 Task: Look for space in Lahār, India from 4th June, 2023 to 15th June, 2023 for 2 adults in price range Rs.10000 to Rs.15000. Place can be entire place with 1  bedroom having 1 bed and 1 bathroom. Property type can be house, flat, guest house, hotel. Booking option can be shelf check-in. Required host language is English.
Action: Mouse moved to (442, 83)
Screenshot: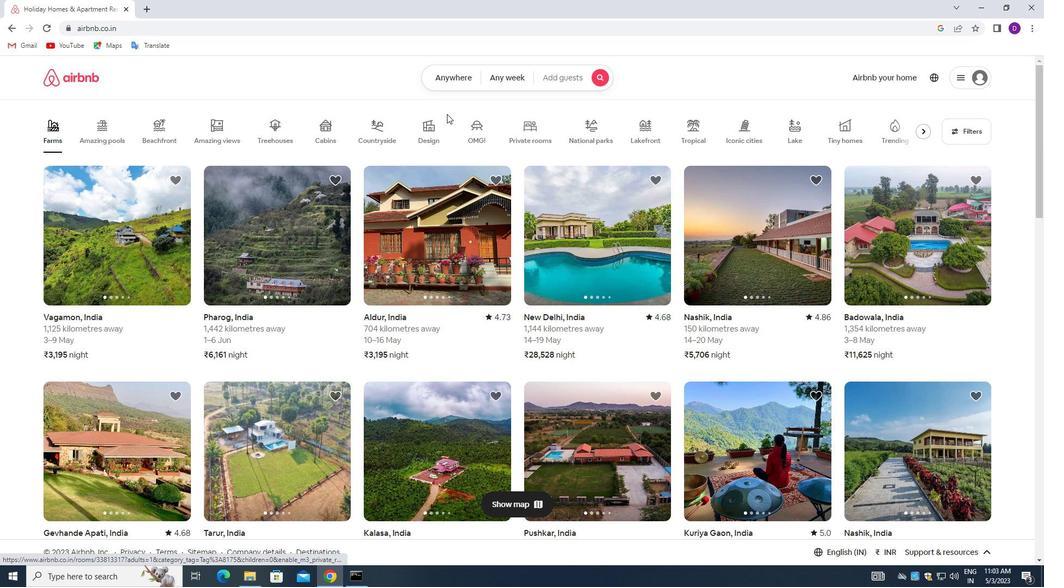 
Action: Mouse pressed left at (442, 83)
Screenshot: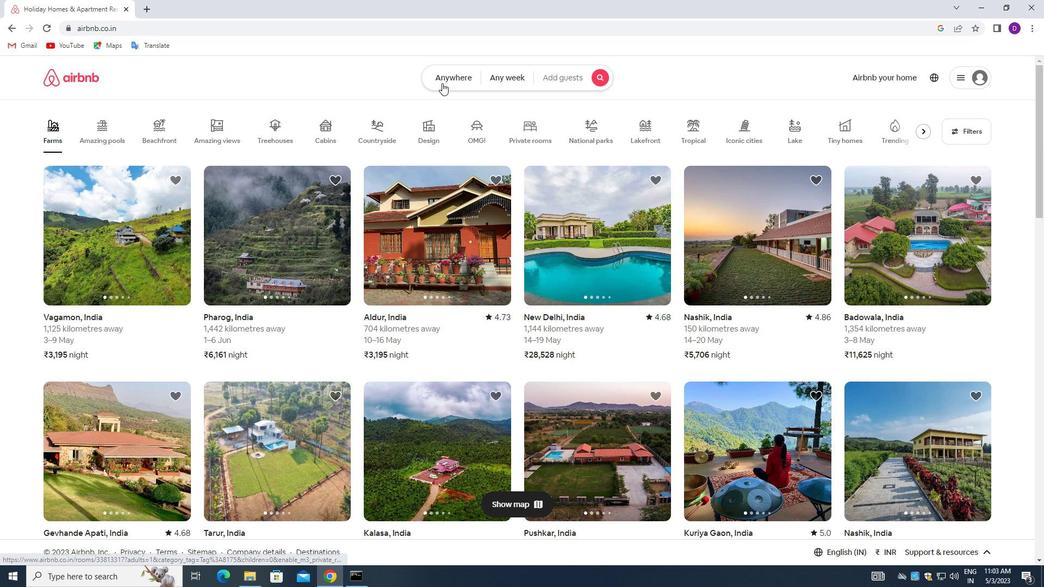
Action: Mouse moved to (363, 123)
Screenshot: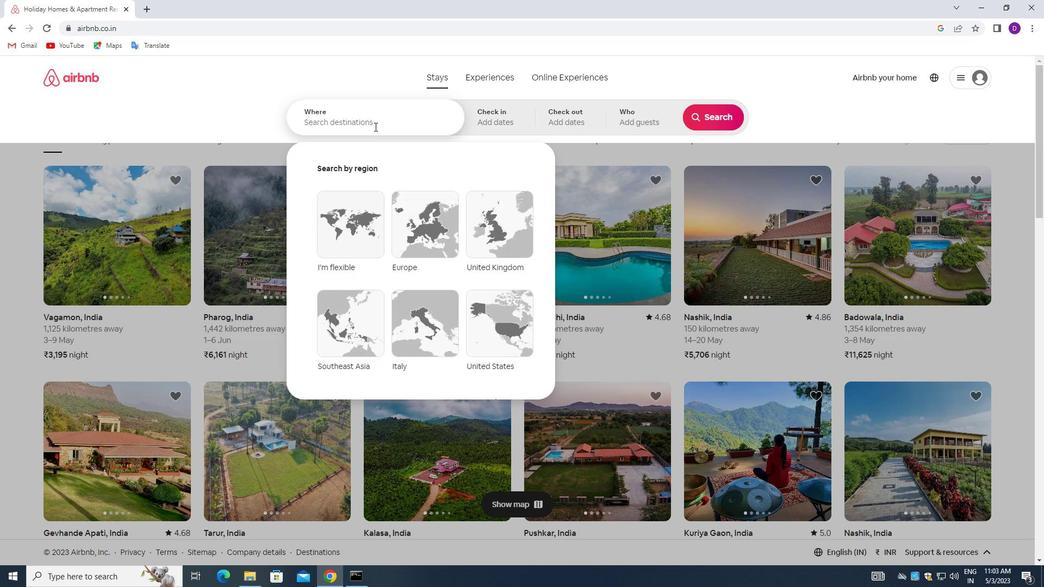 
Action: Mouse pressed left at (363, 123)
Screenshot: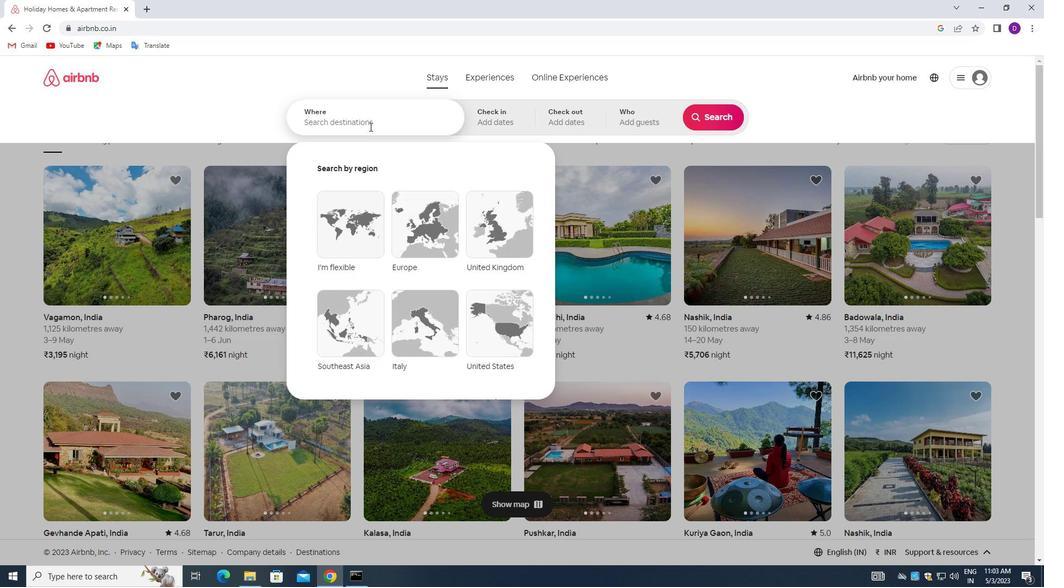 
Action: Mouse moved to (242, 107)
Screenshot: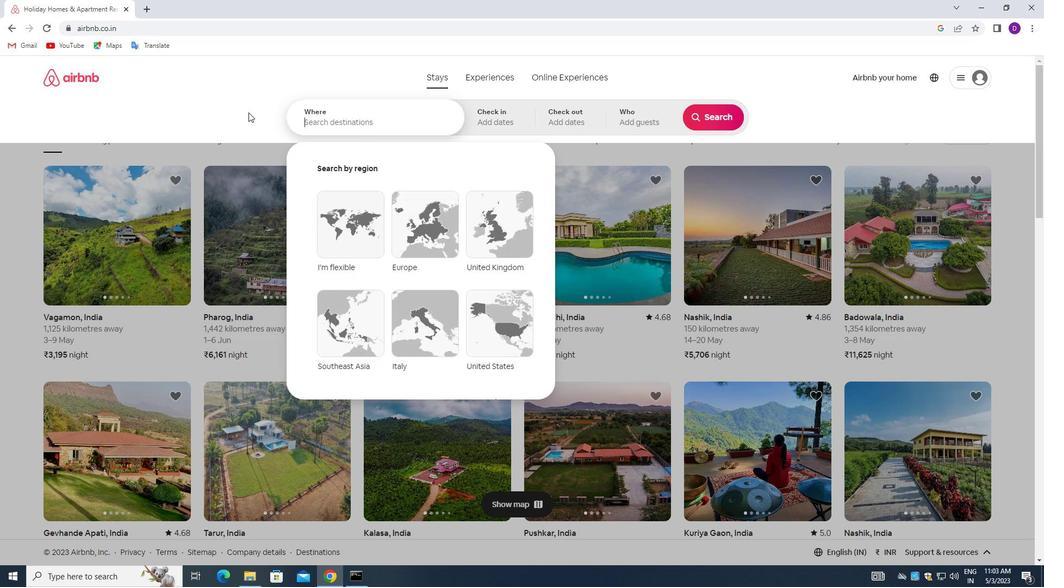 
Action: Key pressed <Key.shift>LAHAR,<Key.space><Key.shift>INDIA<Key.enter>
Screenshot: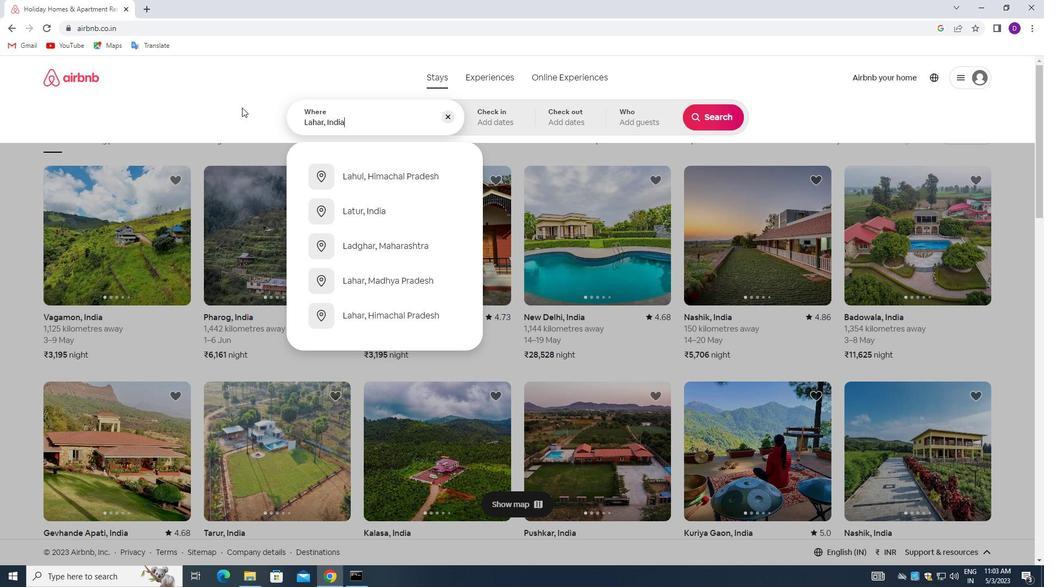 
Action: Mouse moved to (549, 276)
Screenshot: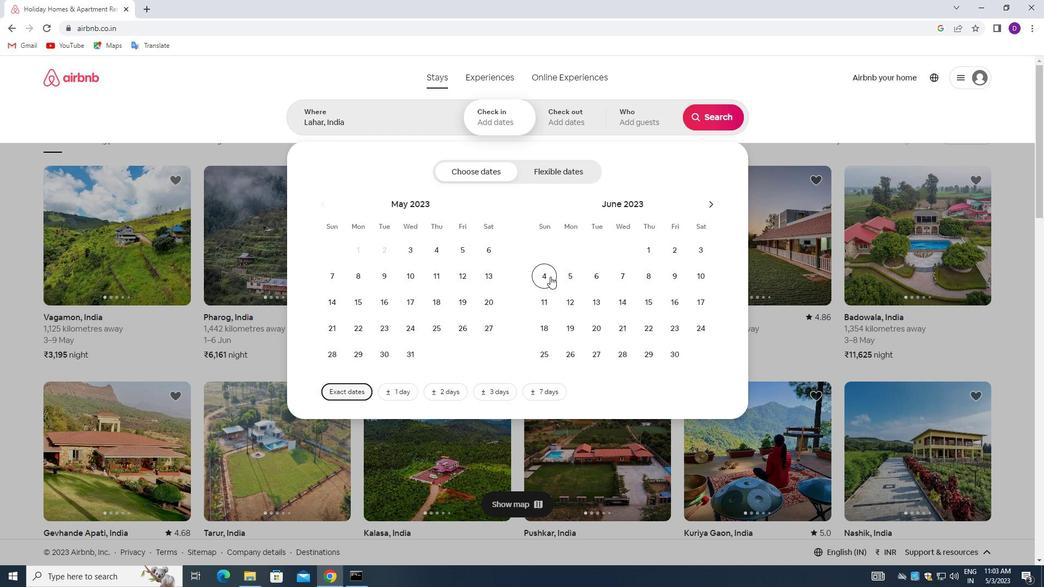 
Action: Mouse pressed left at (549, 276)
Screenshot: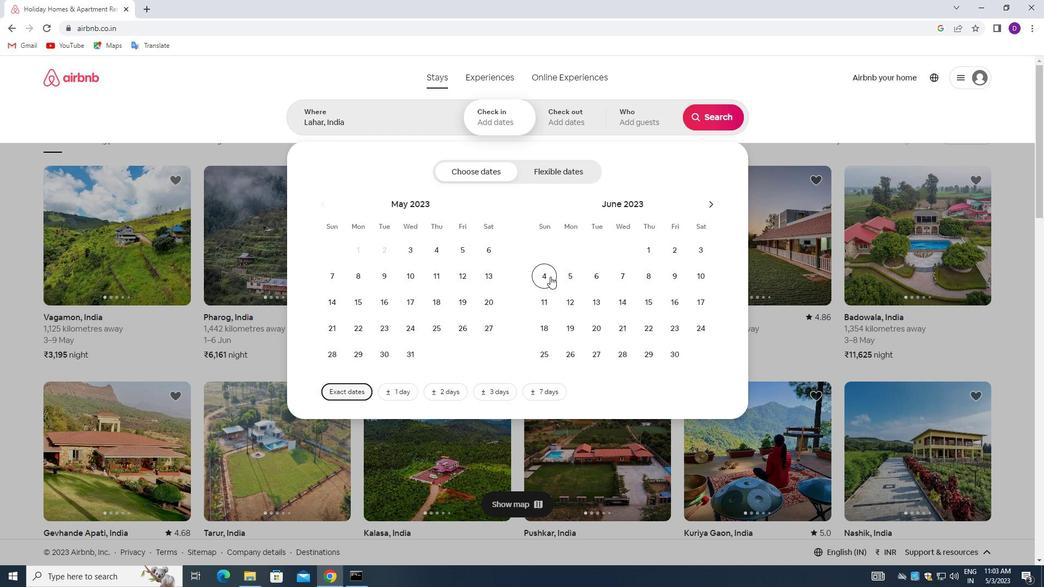 
Action: Mouse moved to (646, 303)
Screenshot: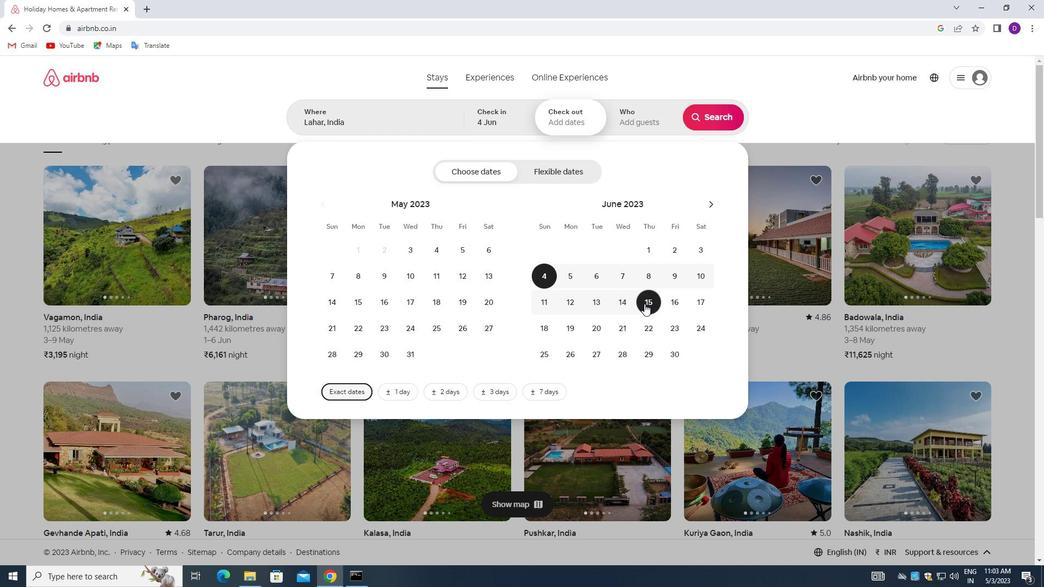
Action: Mouse pressed left at (646, 303)
Screenshot: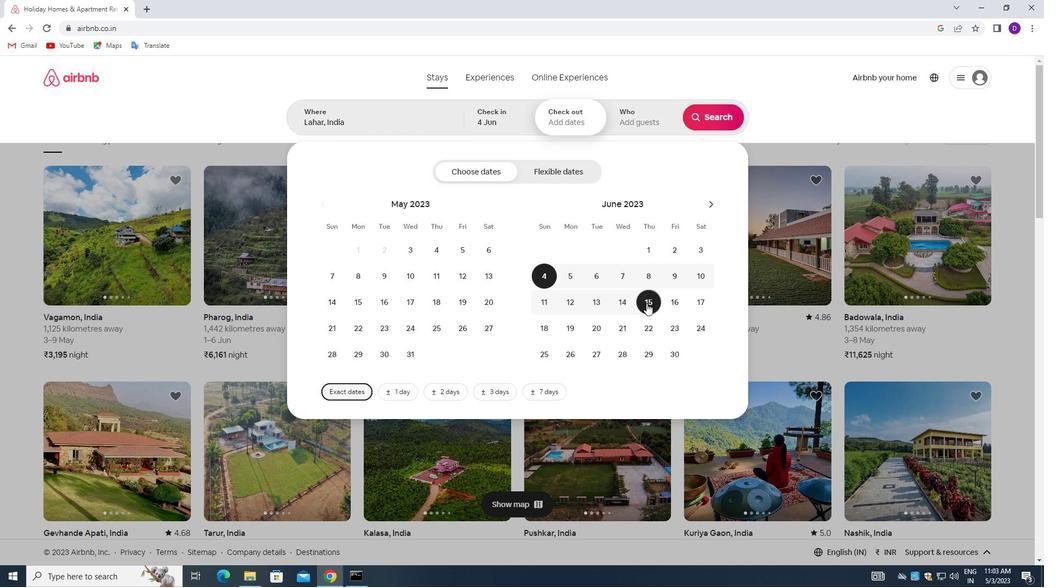 
Action: Mouse moved to (624, 118)
Screenshot: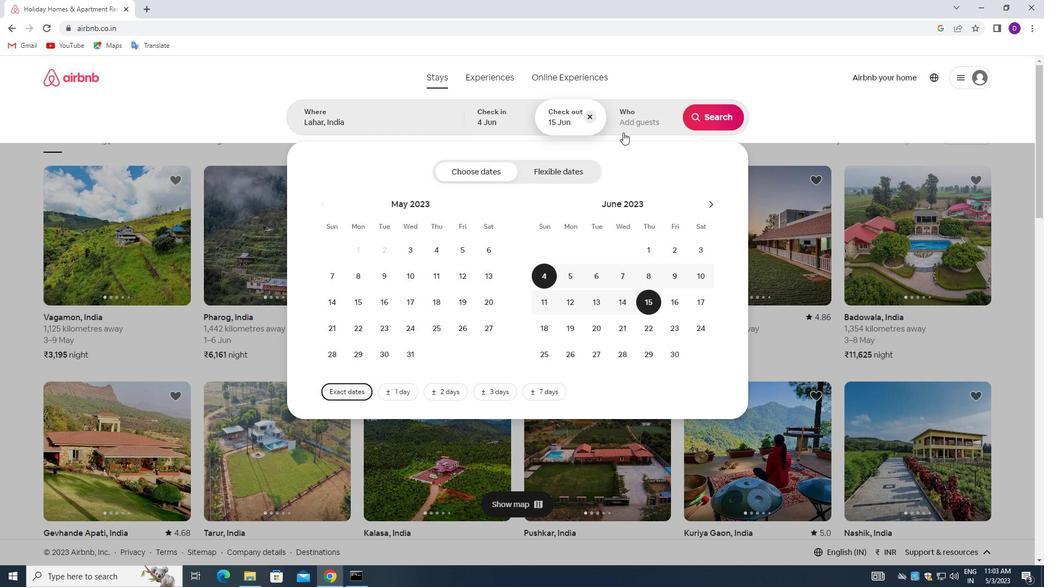 
Action: Mouse pressed left at (624, 118)
Screenshot: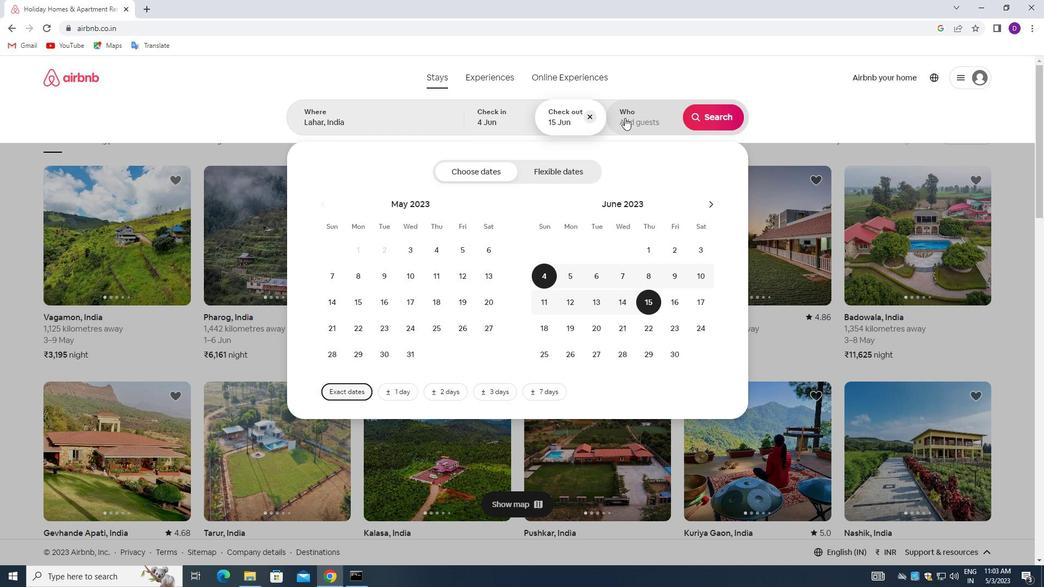 
Action: Mouse moved to (715, 169)
Screenshot: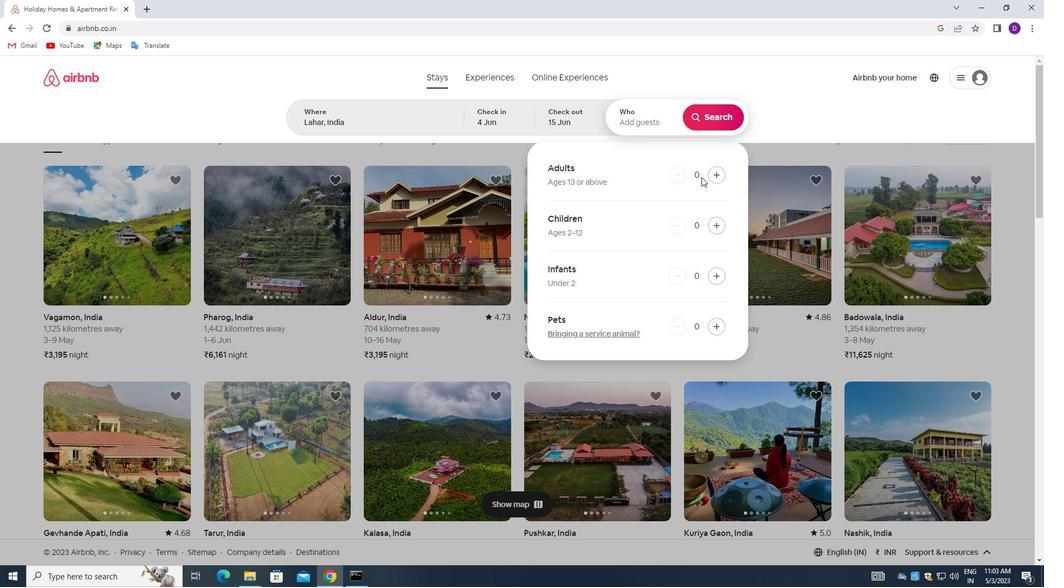 
Action: Mouse pressed left at (715, 169)
Screenshot: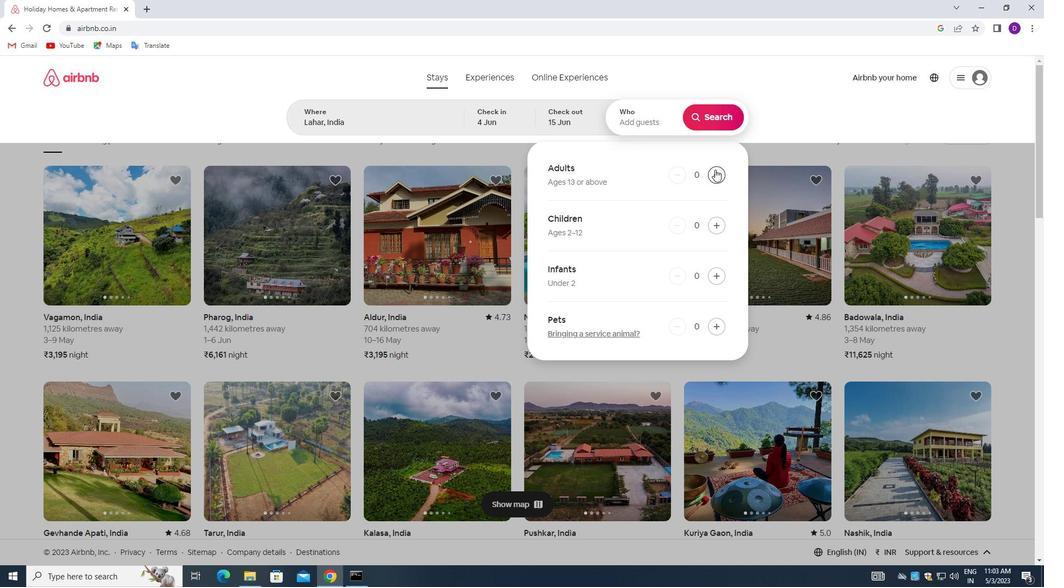 
Action: Mouse pressed left at (715, 169)
Screenshot: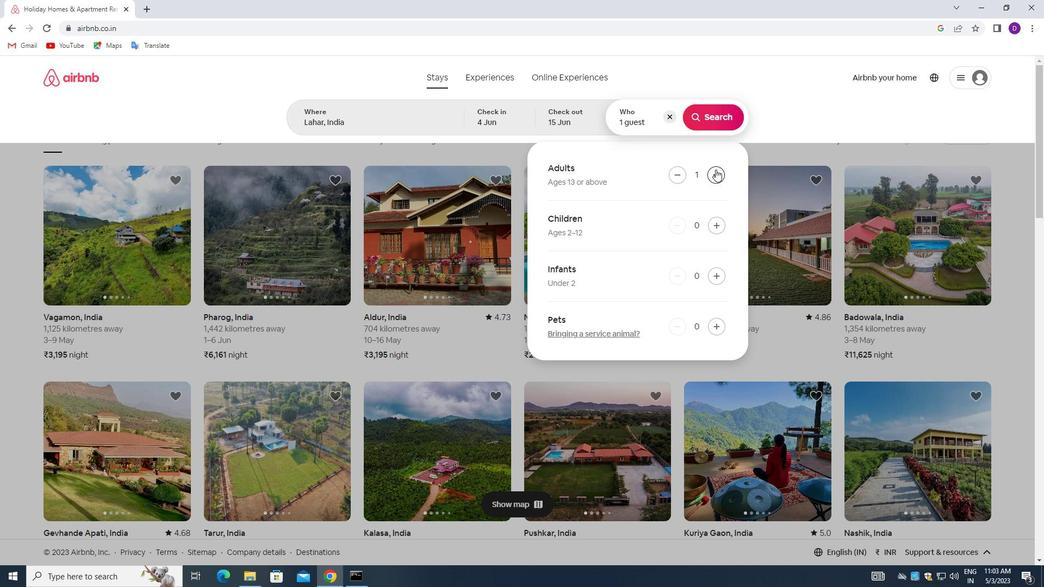 
Action: Mouse moved to (708, 113)
Screenshot: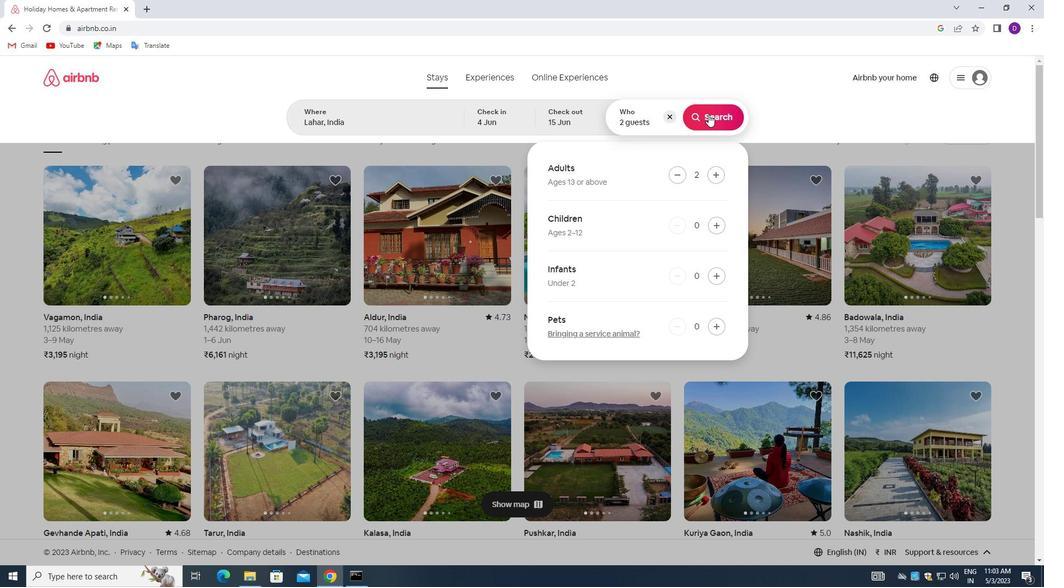 
Action: Mouse pressed left at (708, 113)
Screenshot: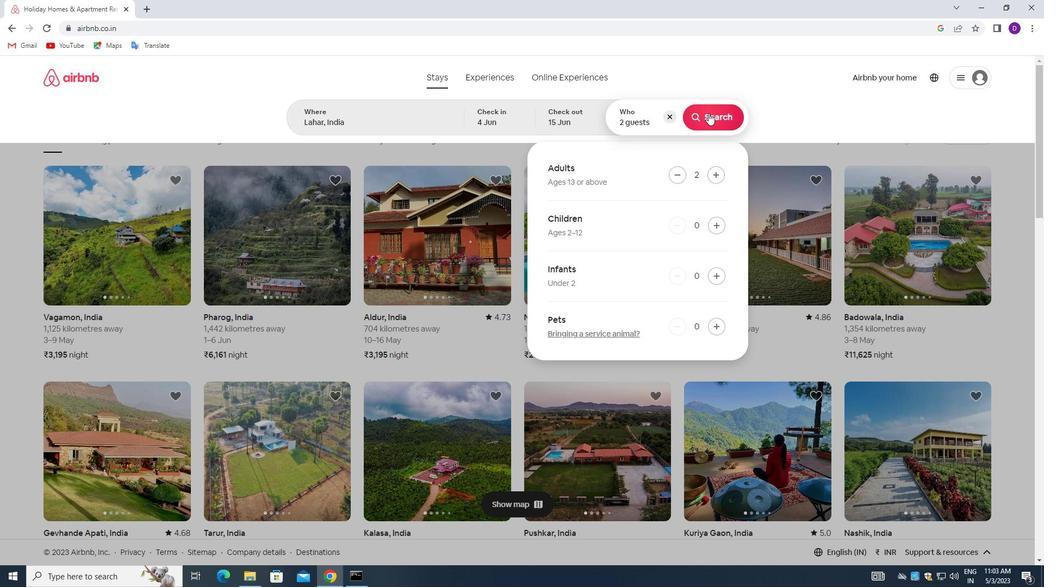 
Action: Mouse moved to (982, 121)
Screenshot: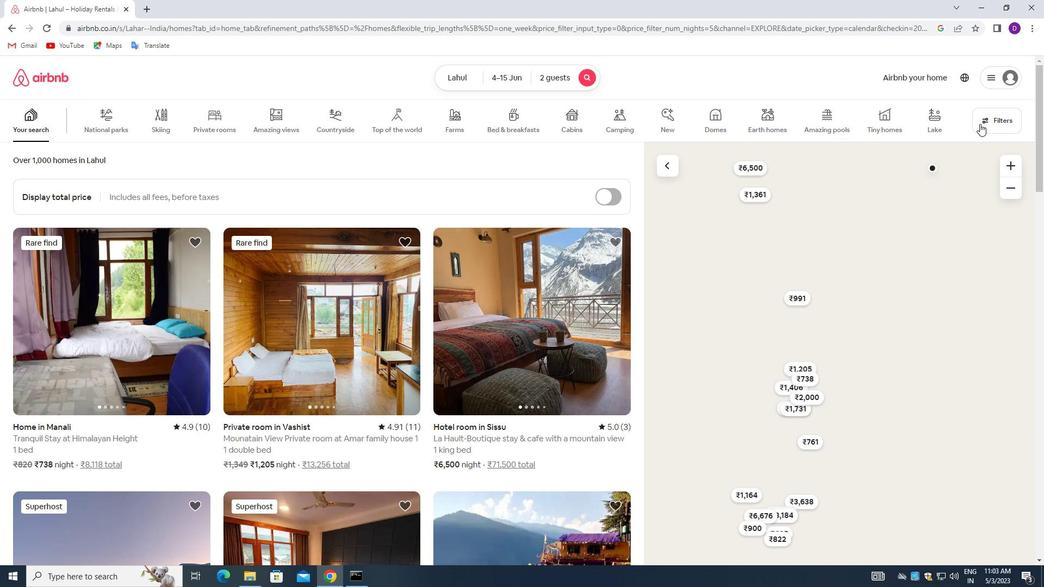
Action: Mouse pressed left at (982, 121)
Screenshot: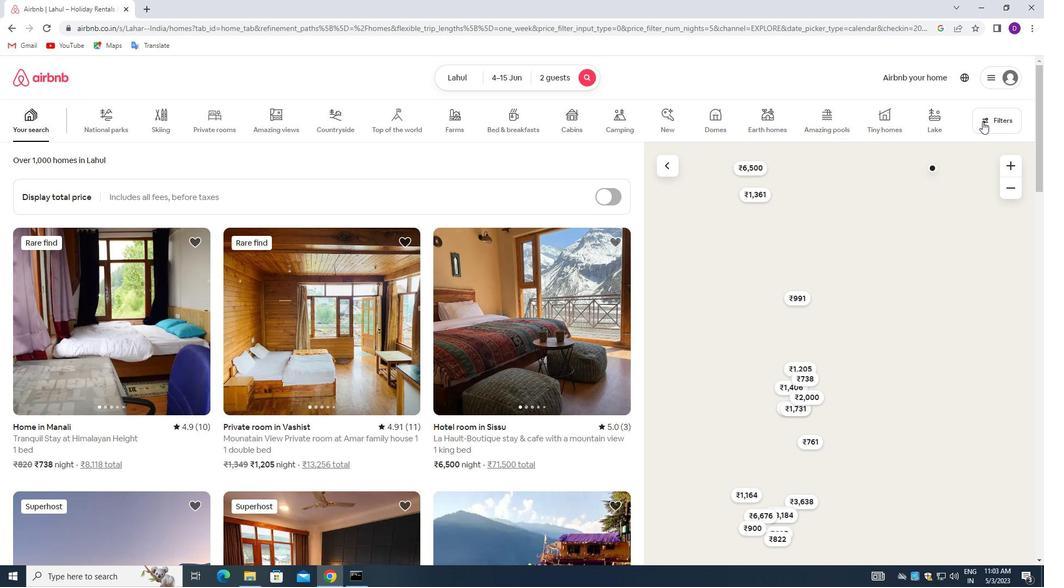 
Action: Mouse moved to (385, 259)
Screenshot: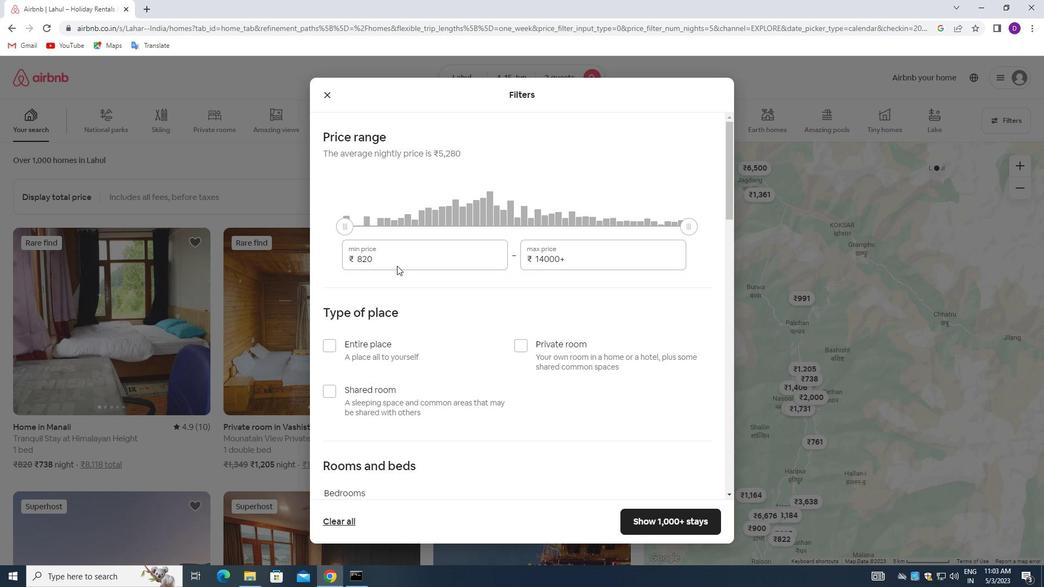 
Action: Mouse pressed left at (385, 259)
Screenshot: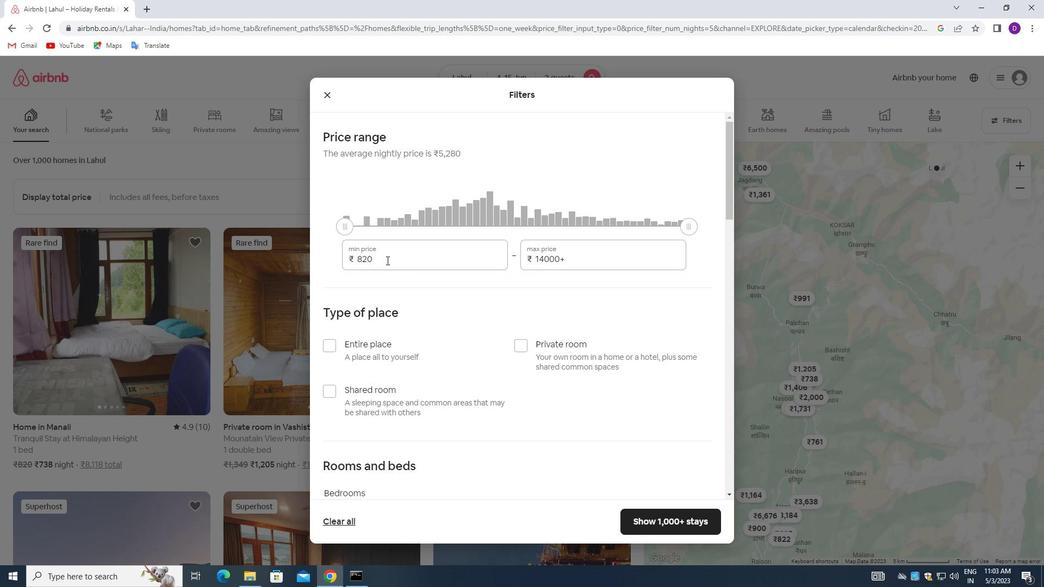 
Action: Mouse moved to (385, 259)
Screenshot: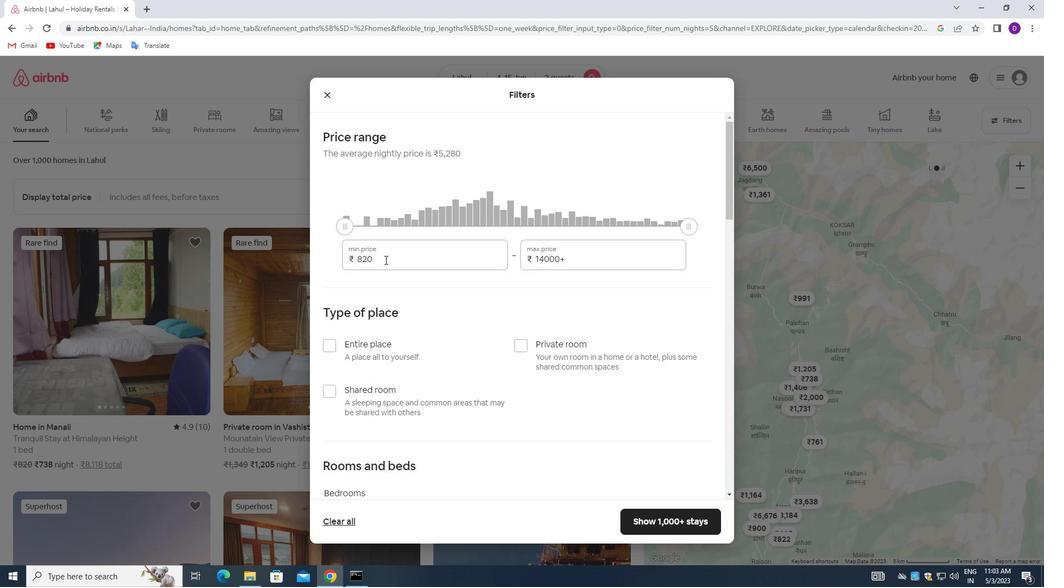 
Action: Mouse pressed left at (385, 259)
Screenshot: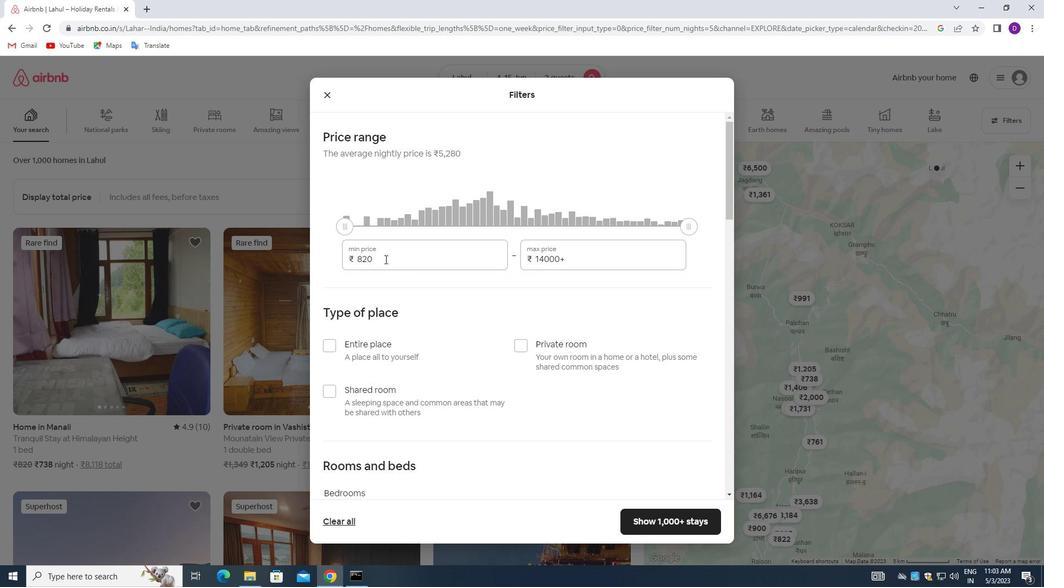 
Action: Key pressed 10000<Key.tab>15000
Screenshot: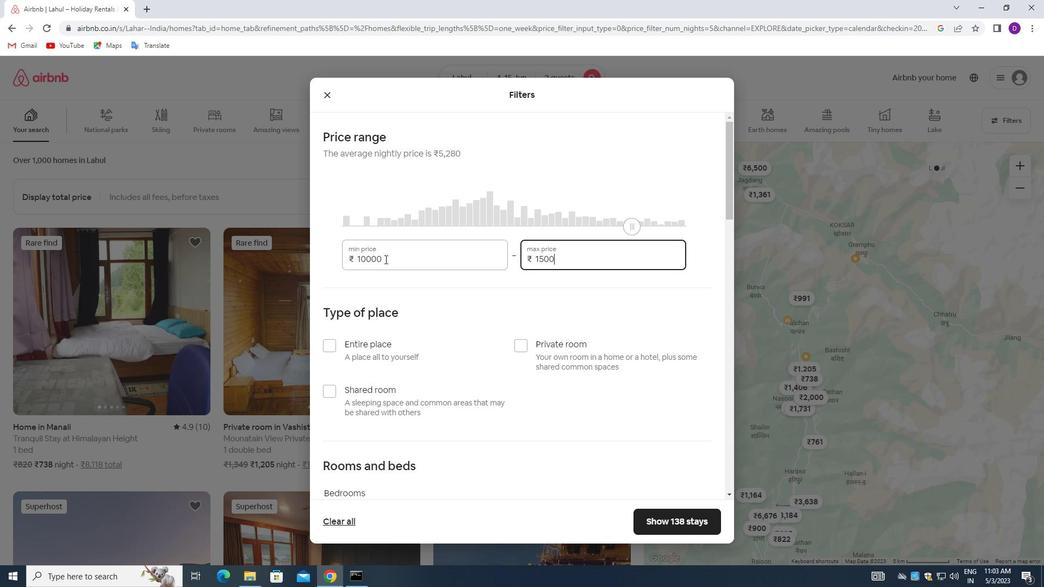 
Action: Mouse moved to (542, 301)
Screenshot: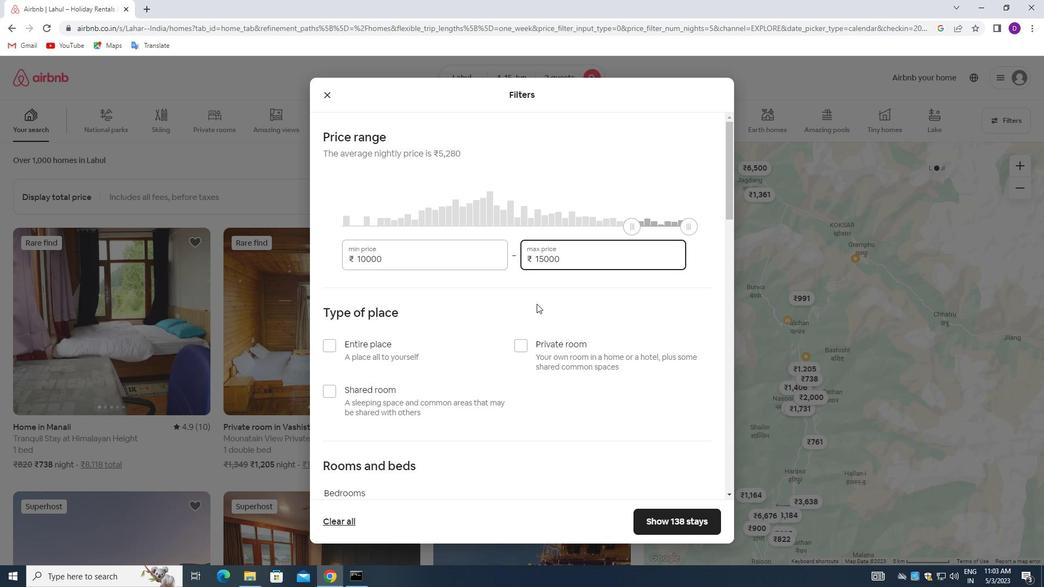 
Action: Mouse scrolled (542, 300) with delta (0, 0)
Screenshot: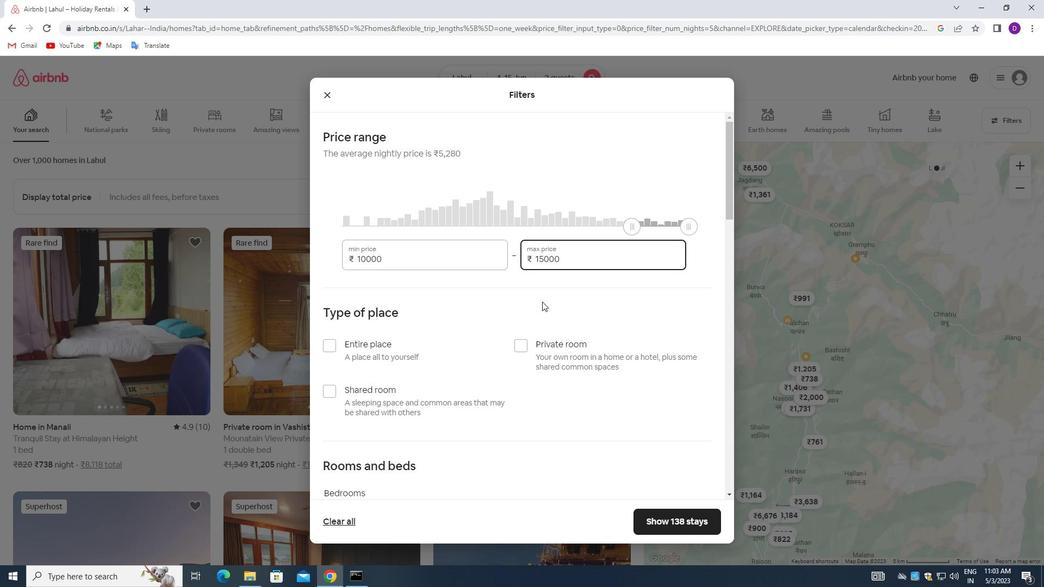 
Action: Mouse moved to (331, 292)
Screenshot: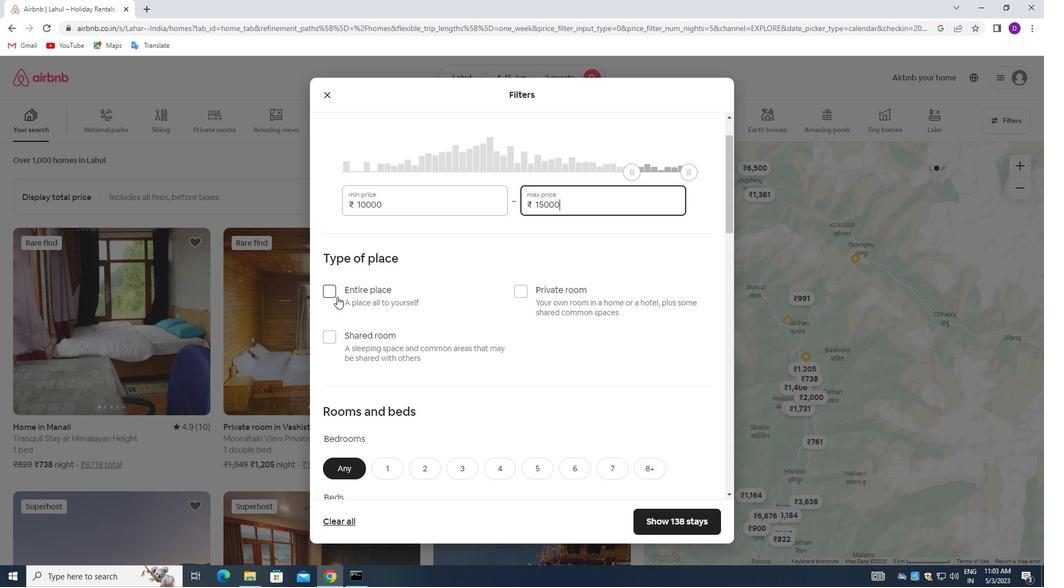 
Action: Mouse pressed left at (331, 292)
Screenshot: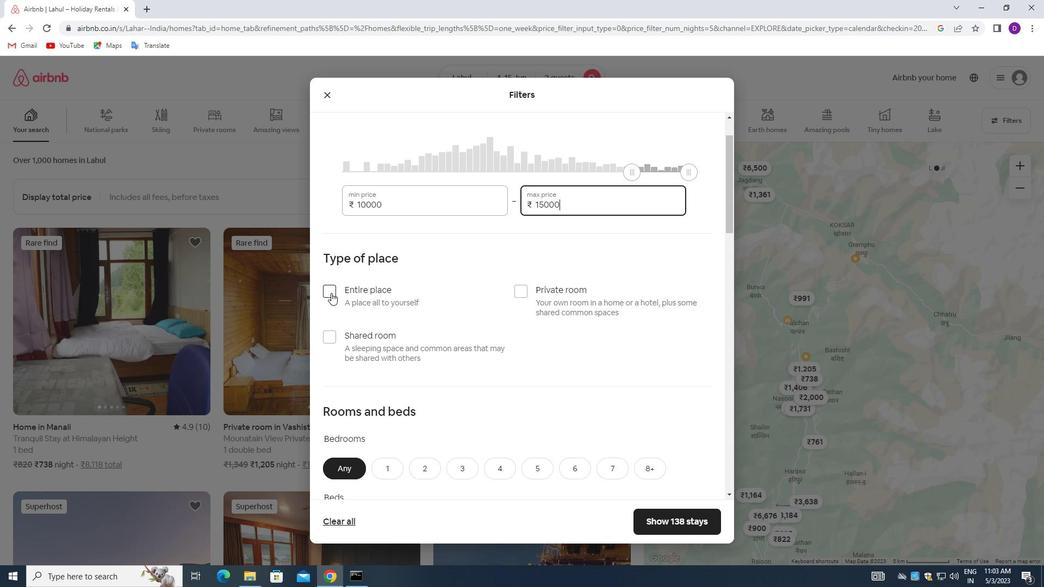 
Action: Mouse moved to (467, 323)
Screenshot: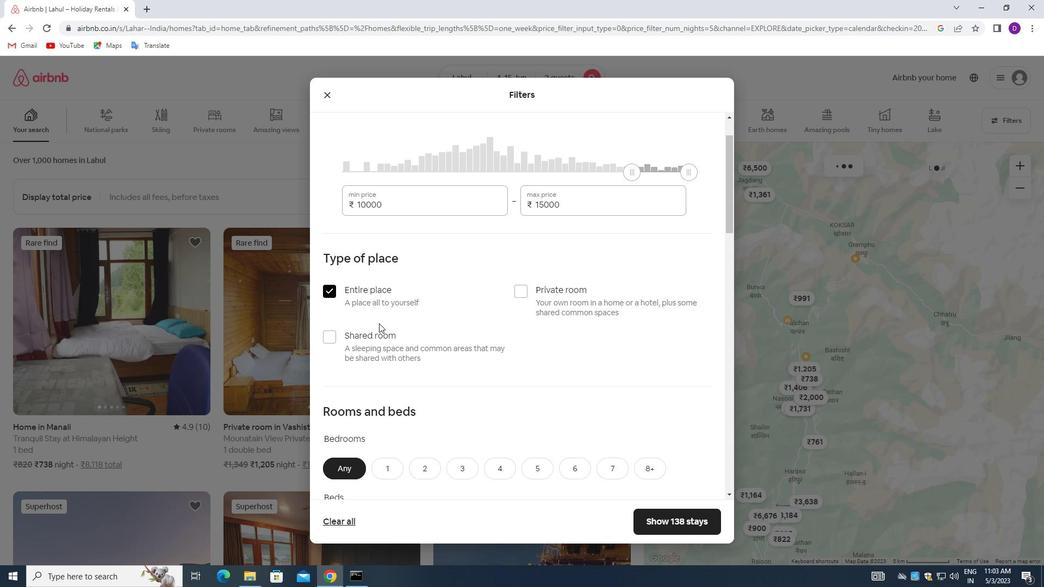
Action: Mouse scrolled (467, 322) with delta (0, 0)
Screenshot: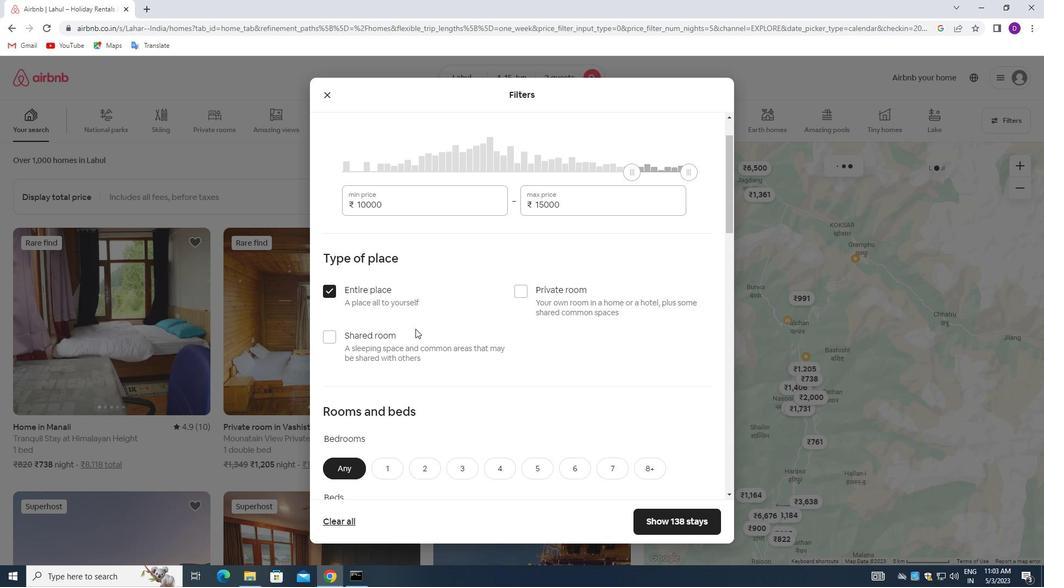 
Action: Mouse moved to (468, 323)
Screenshot: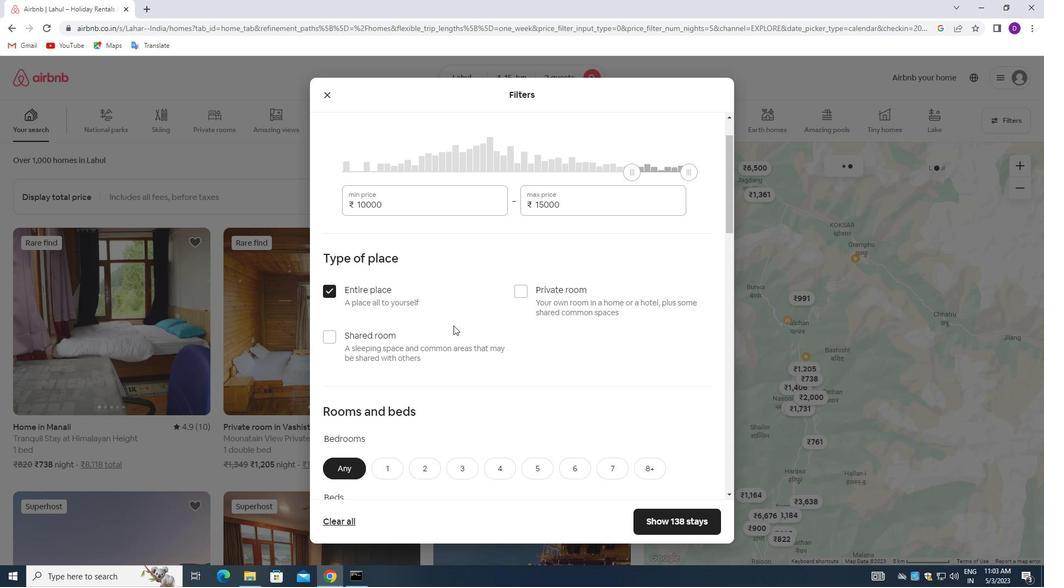 
Action: Mouse scrolled (468, 322) with delta (0, 0)
Screenshot: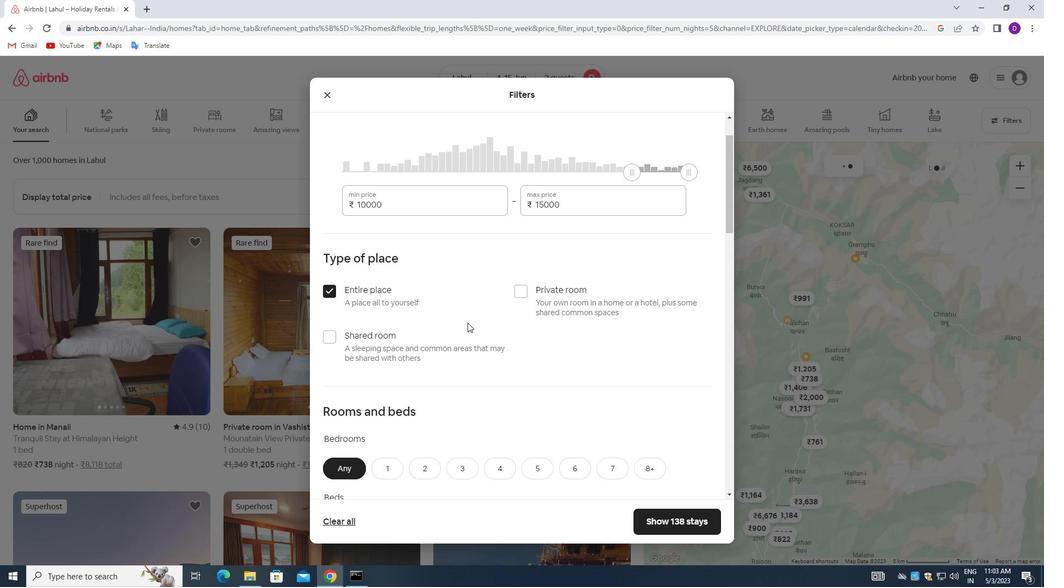 
Action: Mouse moved to (468, 322)
Screenshot: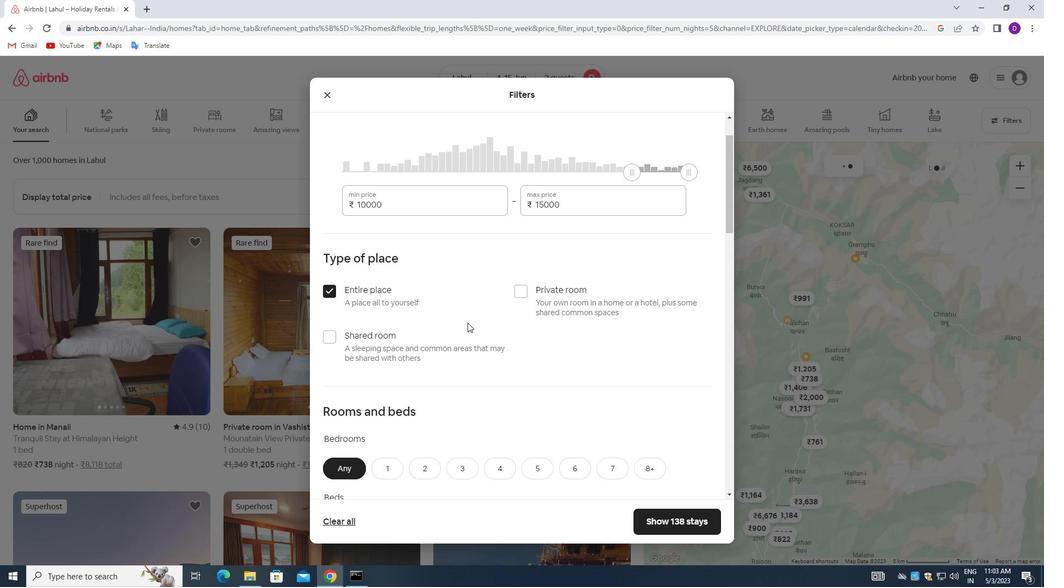 
Action: Mouse scrolled (468, 321) with delta (0, 0)
Screenshot: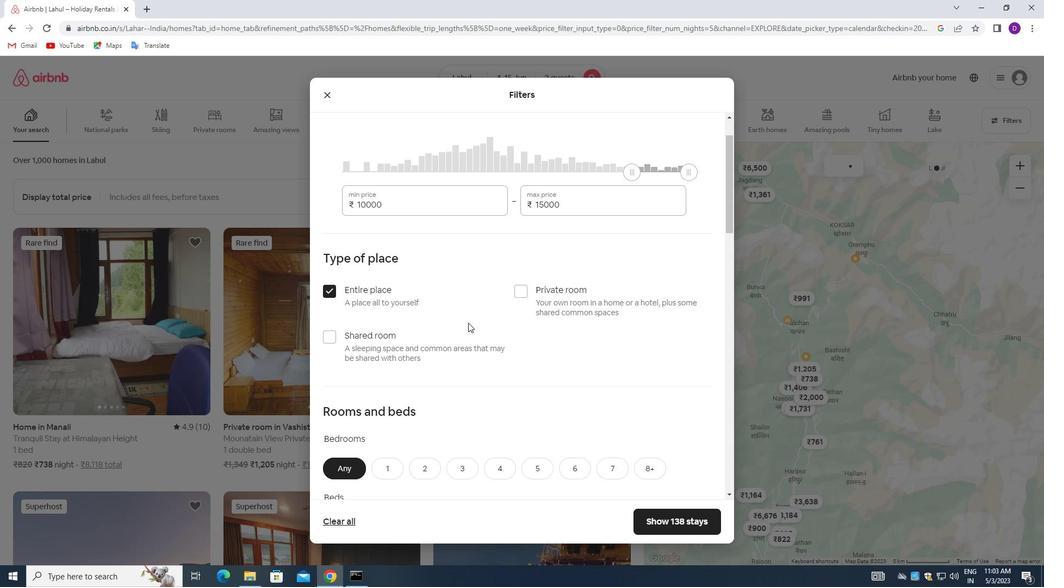 
Action: Mouse moved to (380, 306)
Screenshot: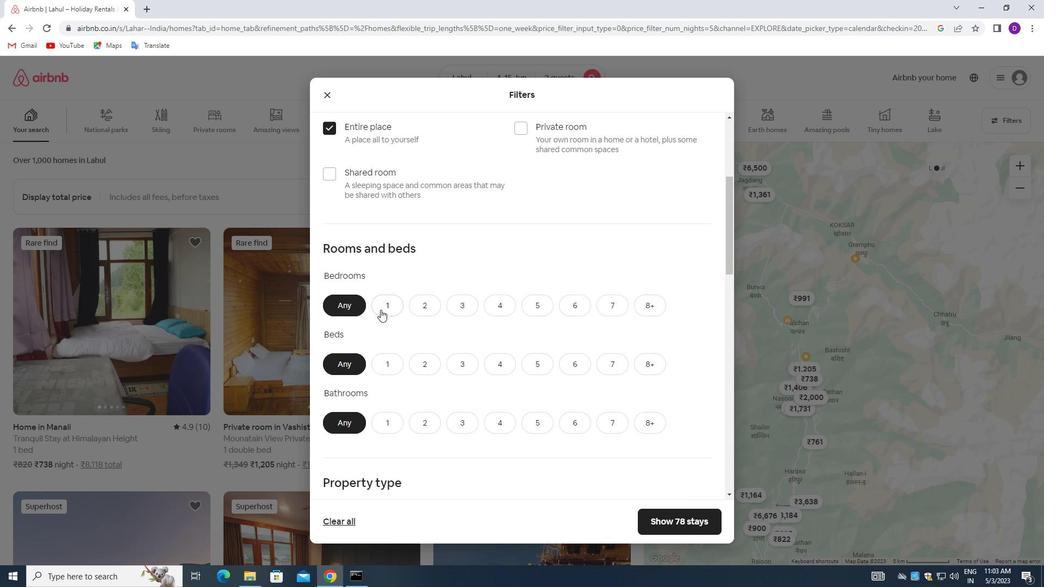 
Action: Mouse pressed left at (380, 306)
Screenshot: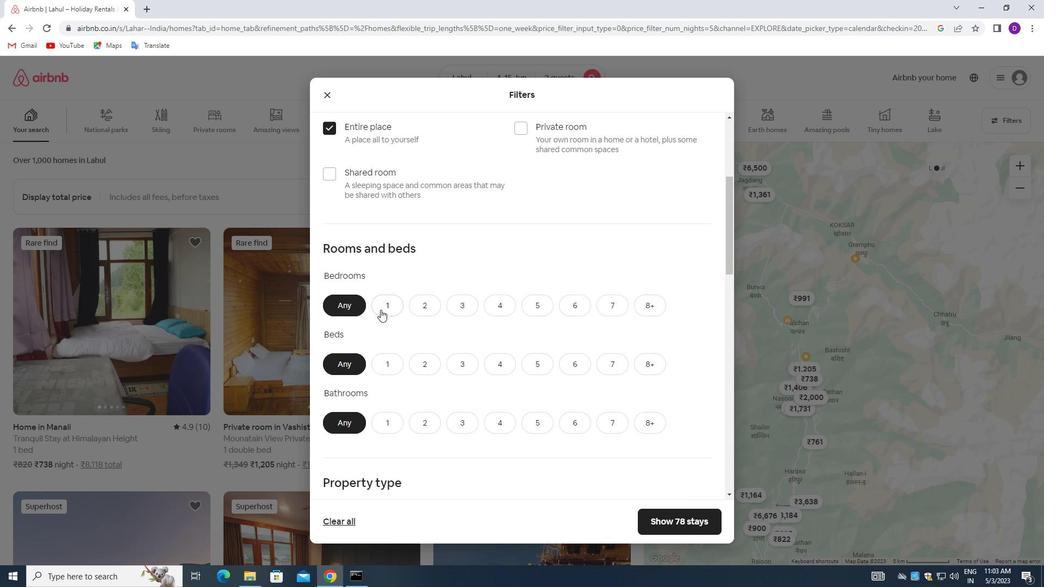 
Action: Mouse moved to (386, 360)
Screenshot: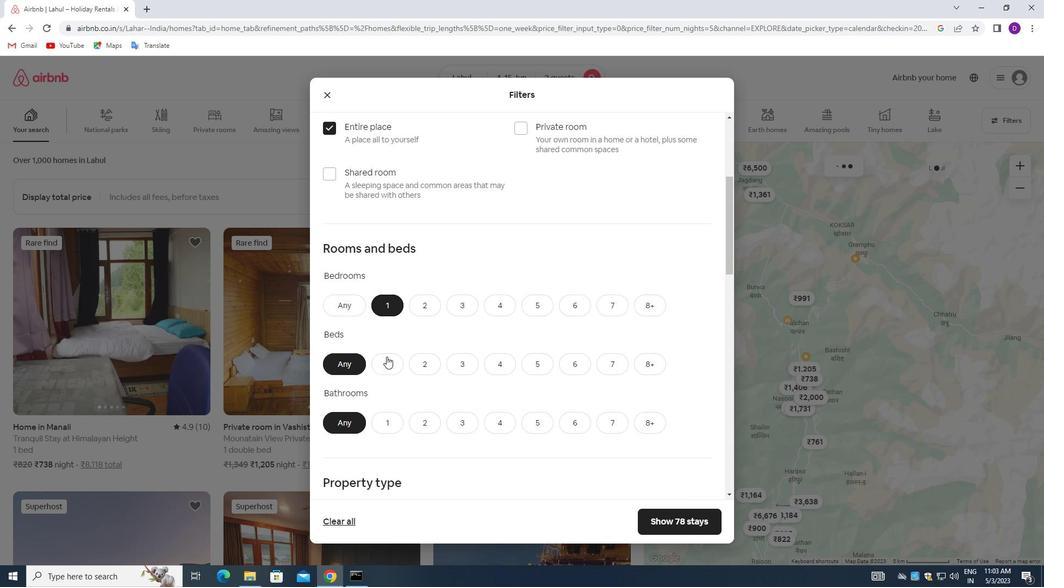 
Action: Mouse pressed left at (386, 360)
Screenshot: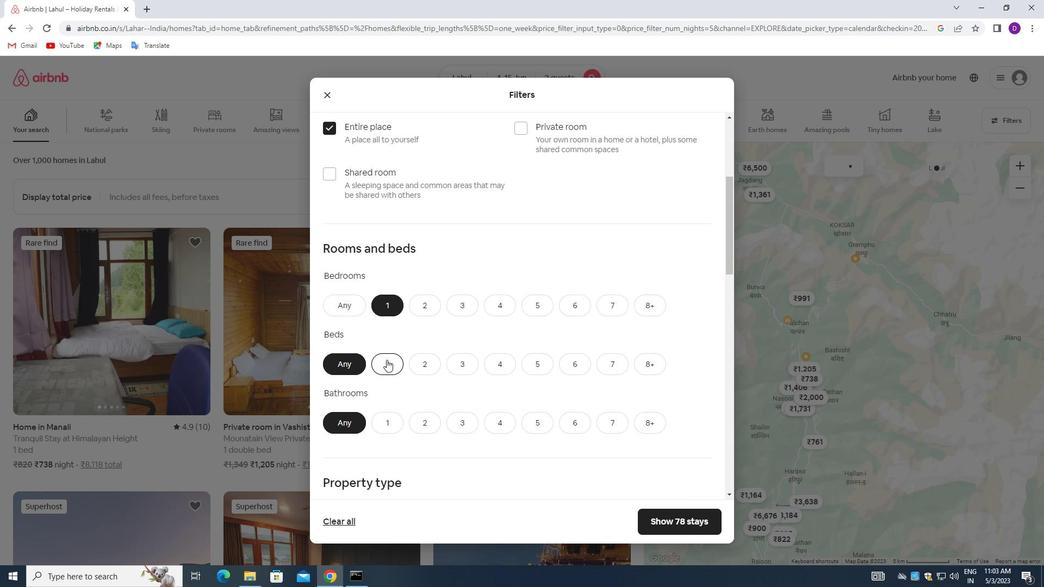 
Action: Mouse moved to (388, 417)
Screenshot: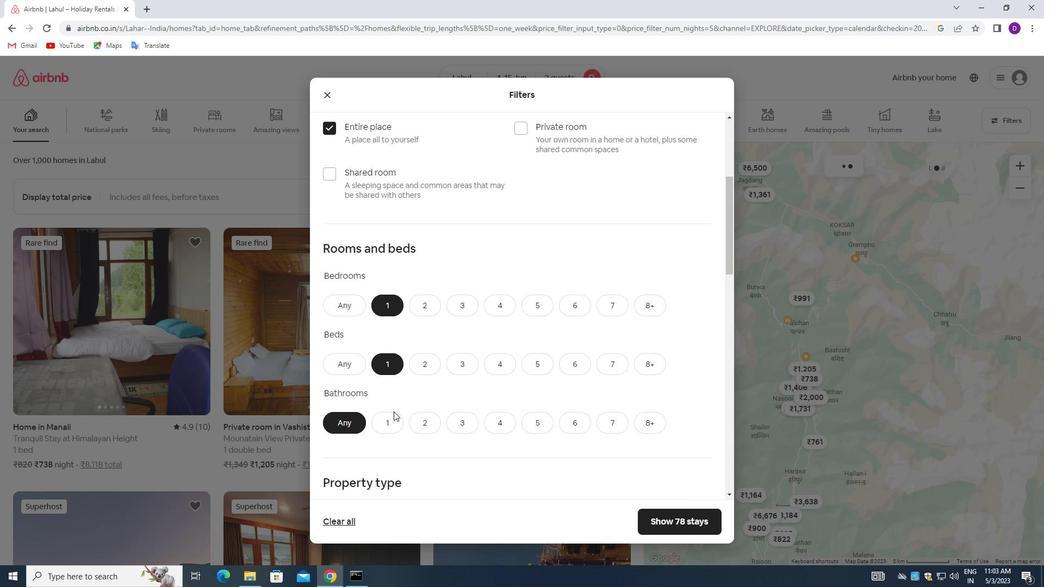 
Action: Mouse pressed left at (388, 417)
Screenshot: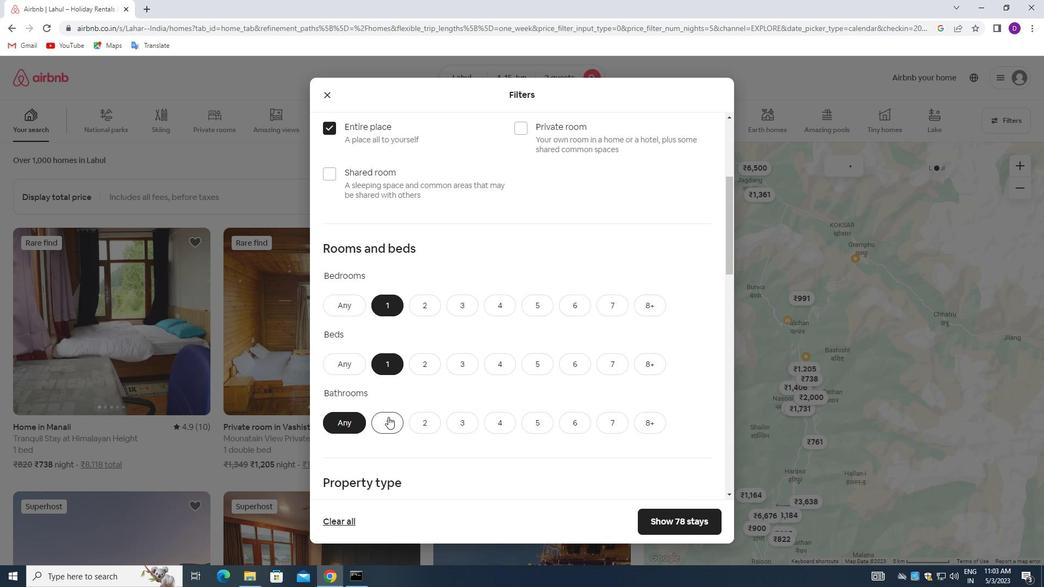 
Action: Mouse moved to (472, 292)
Screenshot: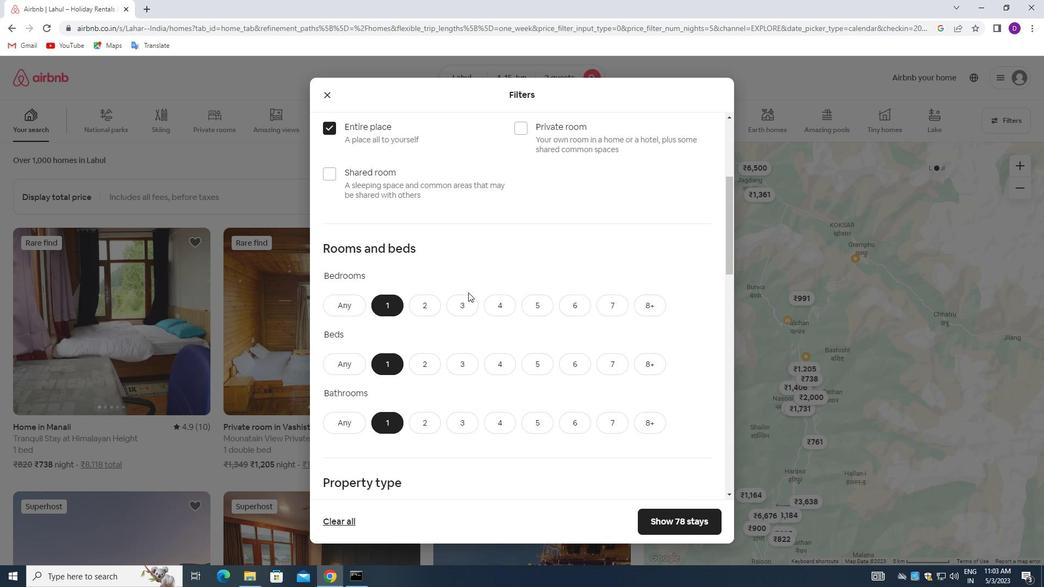 
Action: Mouse scrolled (472, 292) with delta (0, 0)
Screenshot: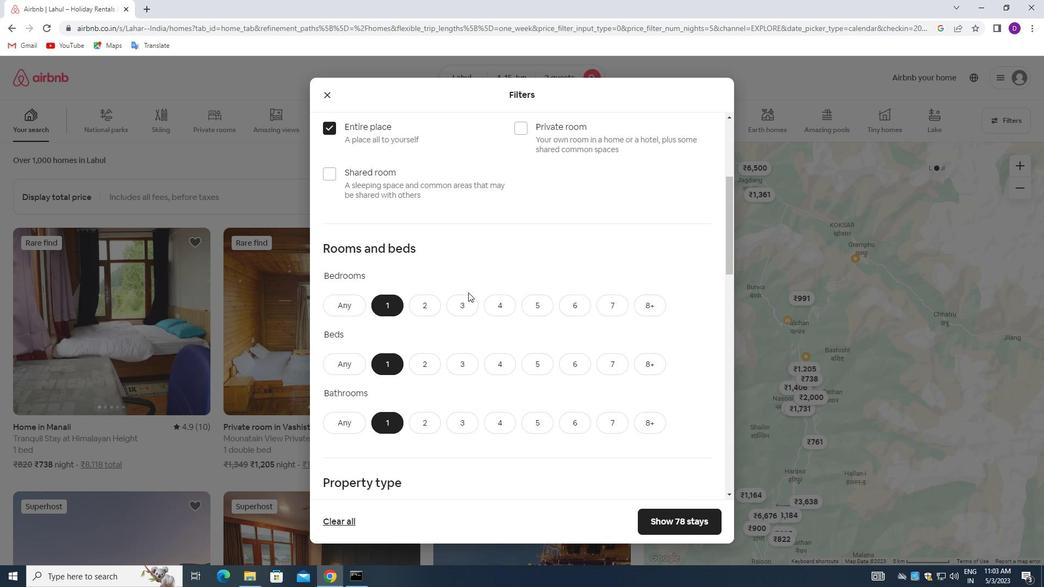 
Action: Mouse moved to (486, 292)
Screenshot: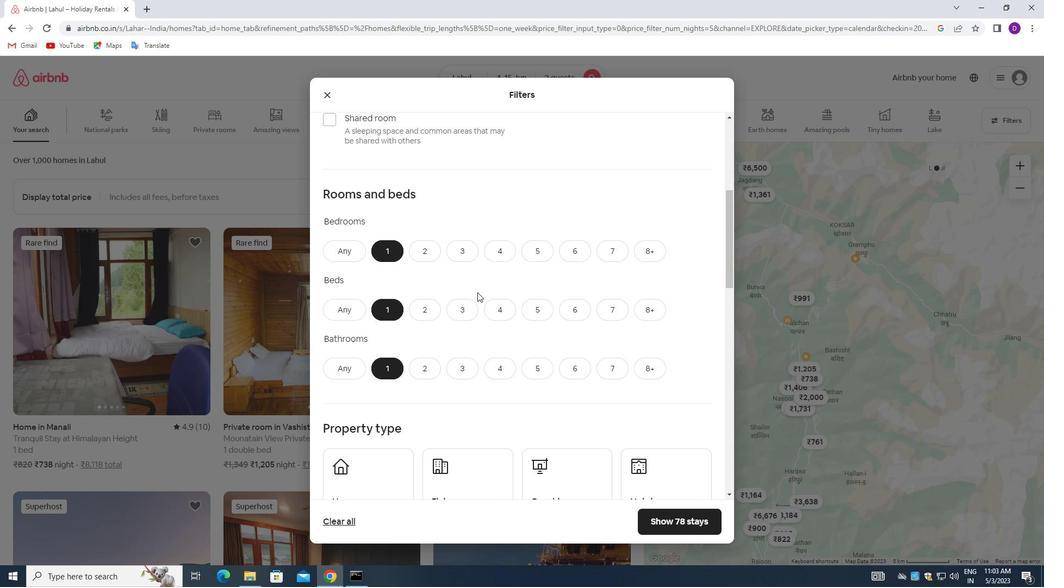
Action: Mouse scrolled (486, 292) with delta (0, 0)
Screenshot: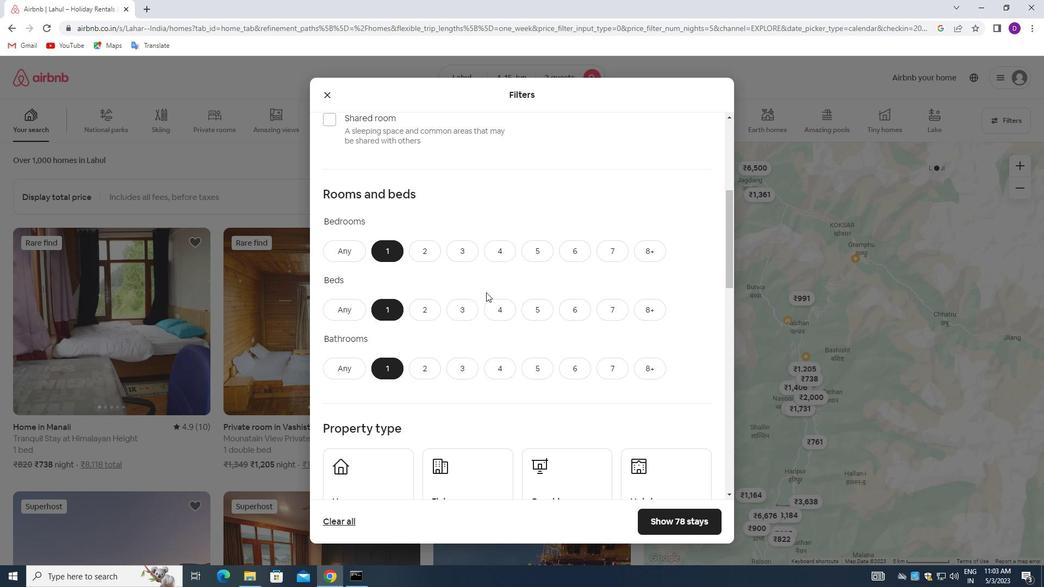 
Action: Mouse scrolled (486, 292) with delta (0, 0)
Screenshot: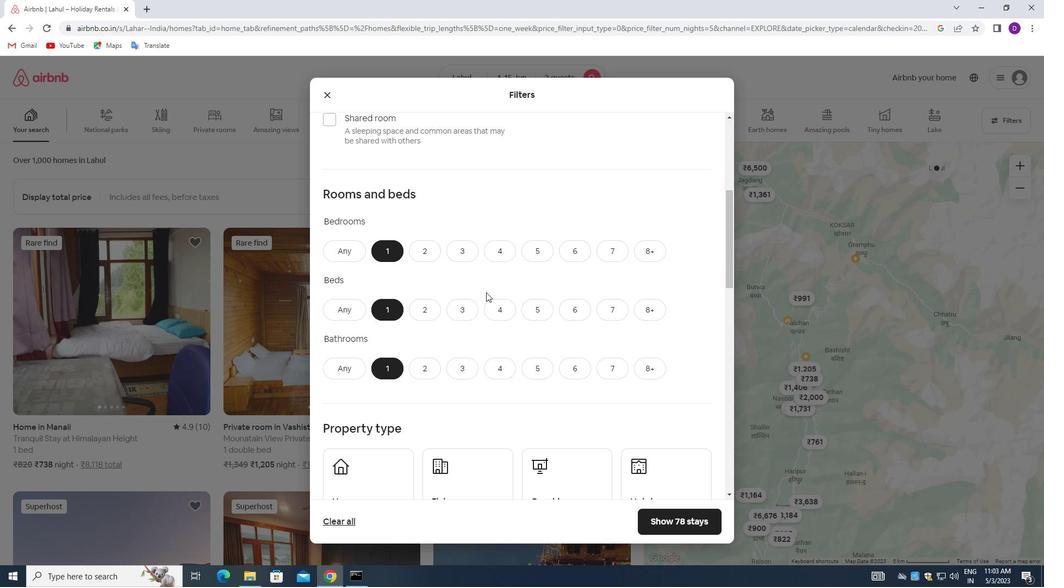 
Action: Mouse moved to (390, 352)
Screenshot: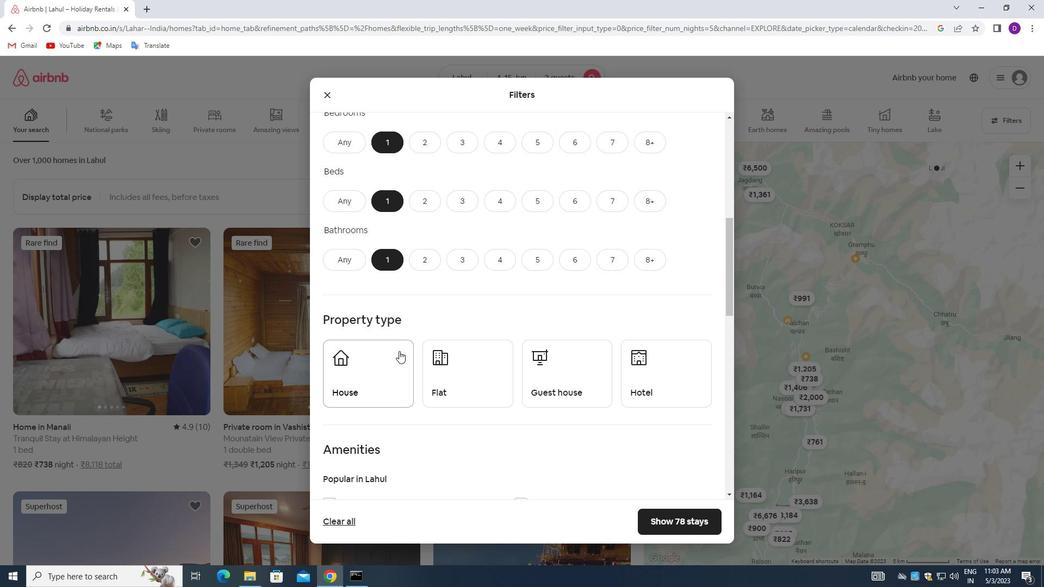 
Action: Mouse pressed left at (390, 352)
Screenshot: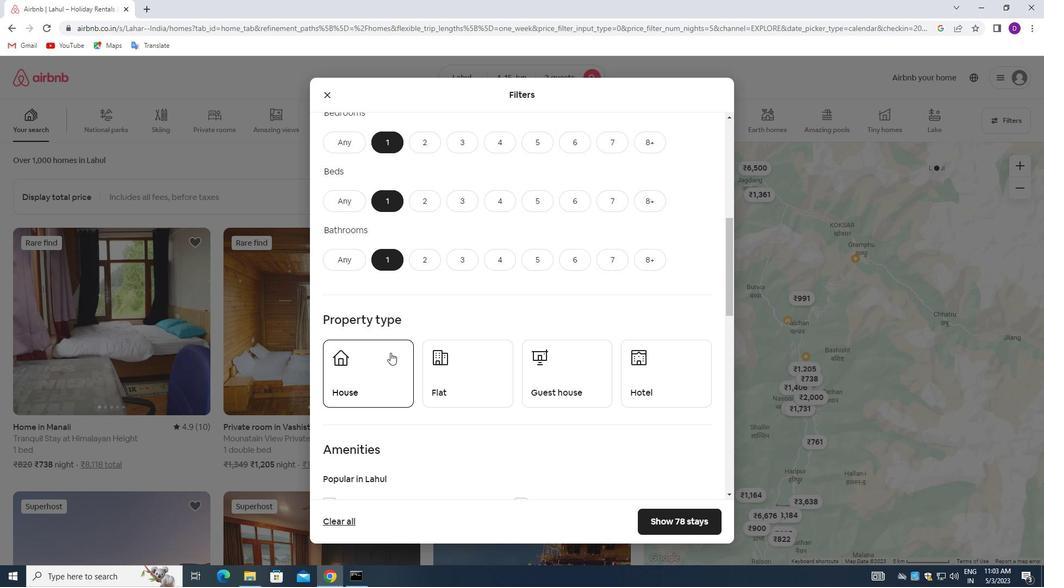 
Action: Mouse moved to (467, 354)
Screenshot: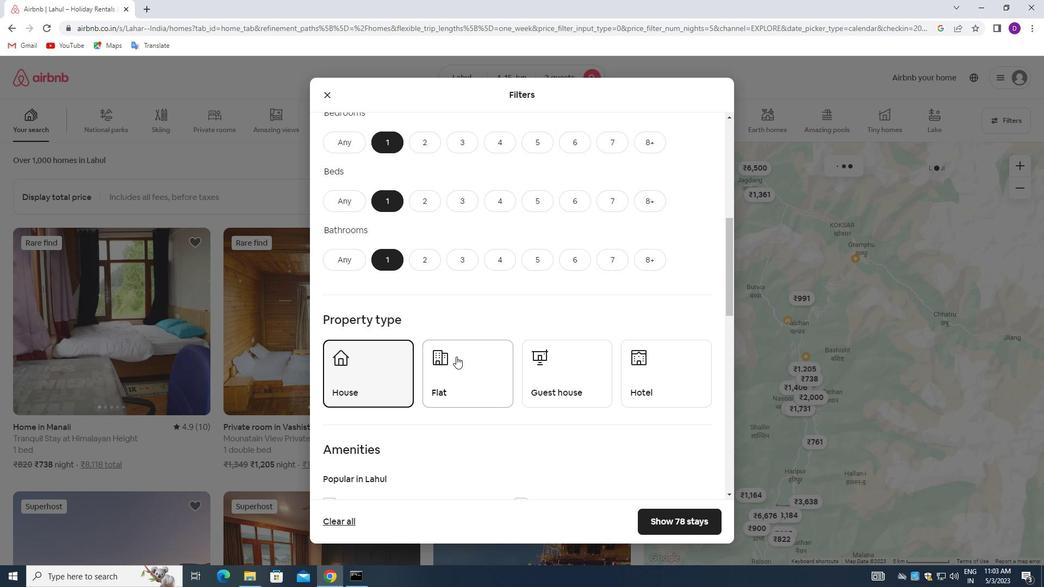 
Action: Mouse pressed left at (467, 354)
Screenshot: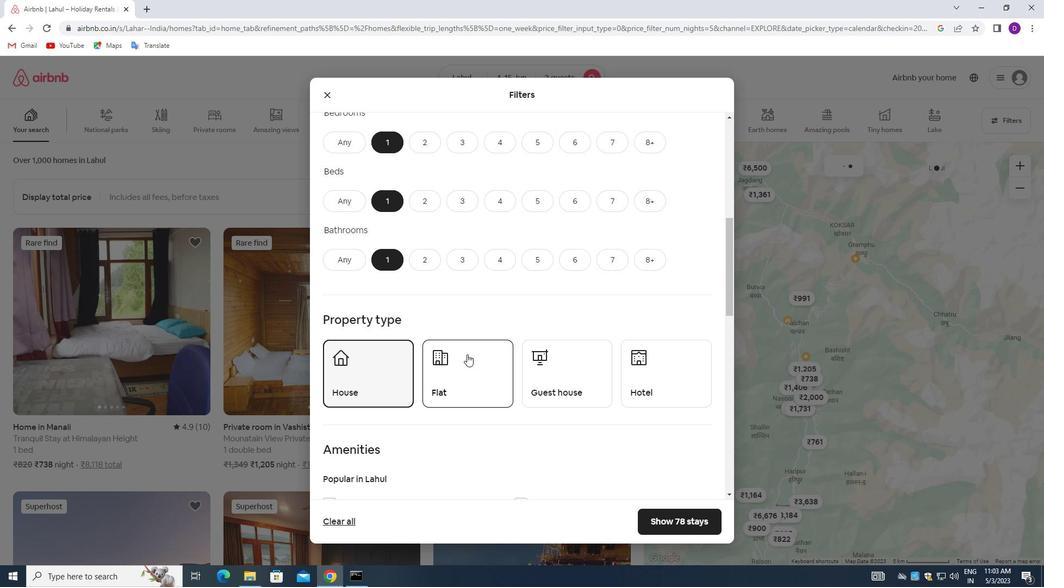
Action: Mouse moved to (572, 362)
Screenshot: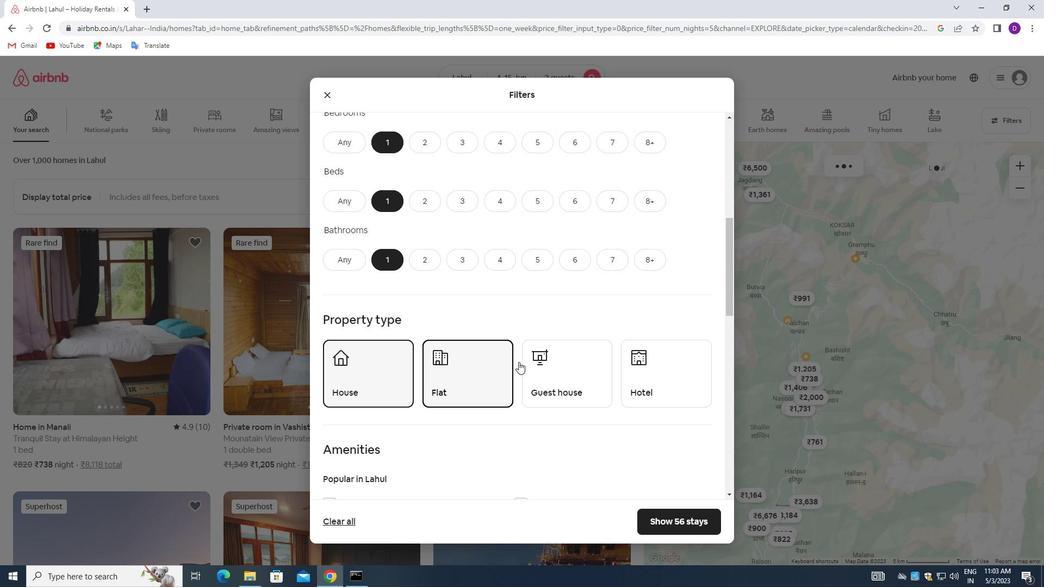 
Action: Mouse pressed left at (572, 362)
Screenshot: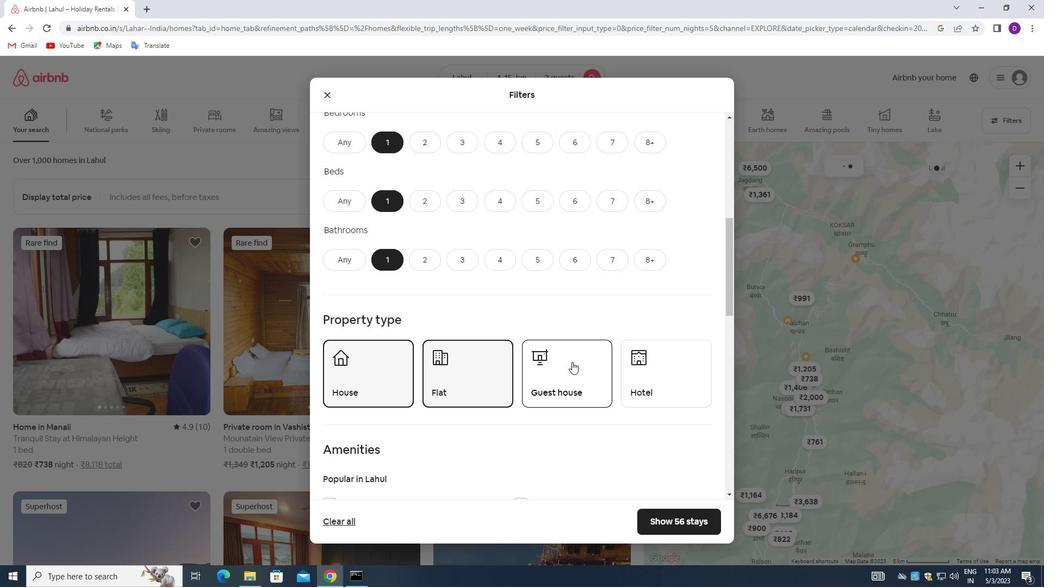 
Action: Mouse moved to (646, 367)
Screenshot: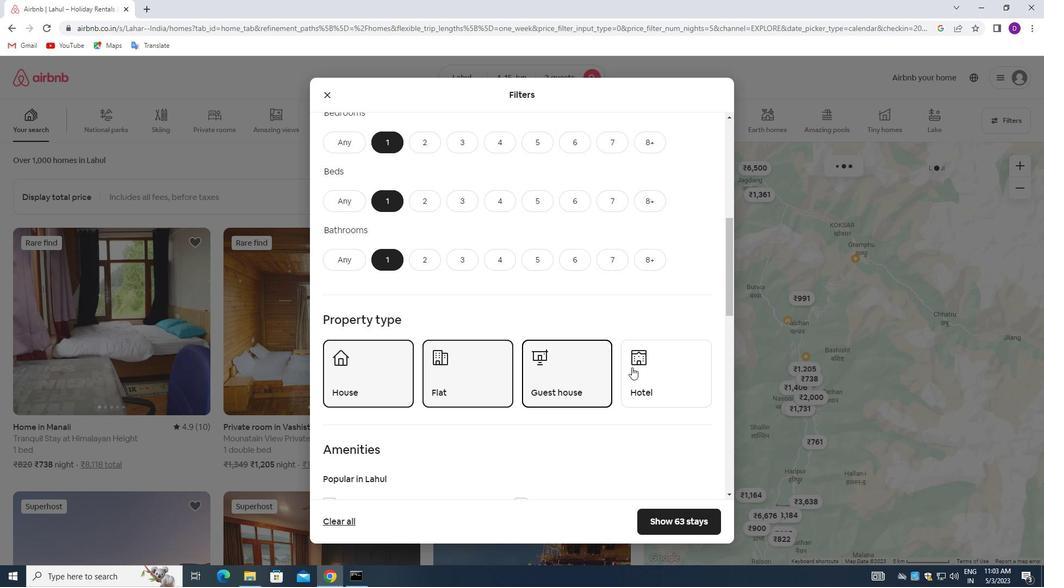 
Action: Mouse pressed left at (646, 367)
Screenshot: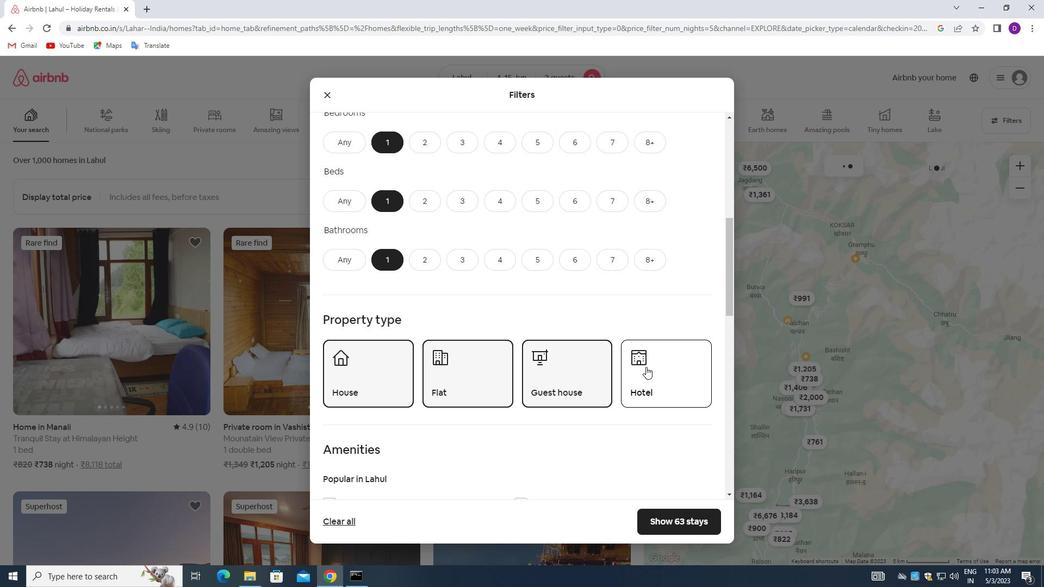 
Action: Mouse moved to (504, 304)
Screenshot: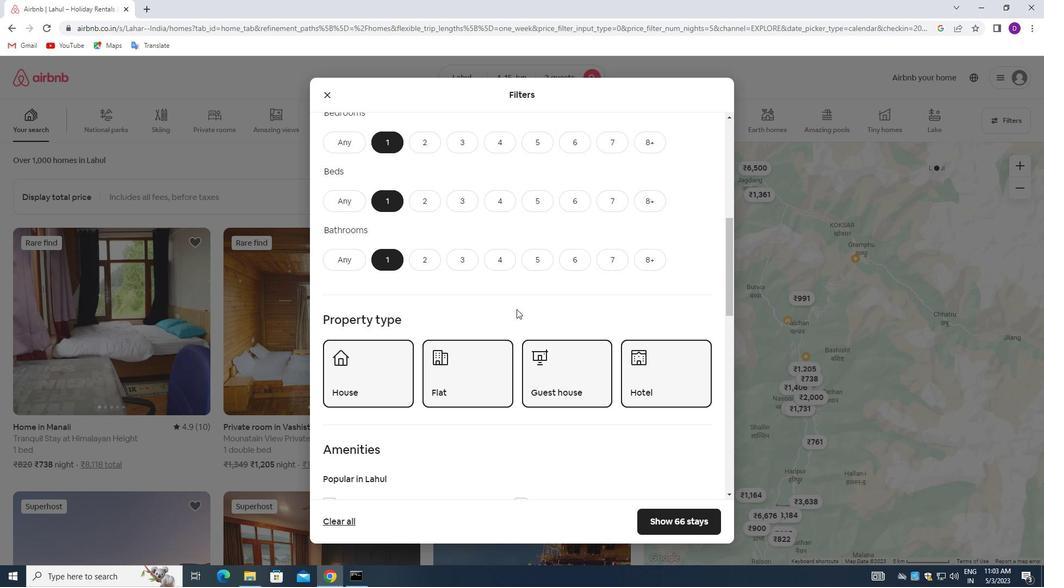 
Action: Mouse scrolled (504, 304) with delta (0, 0)
Screenshot: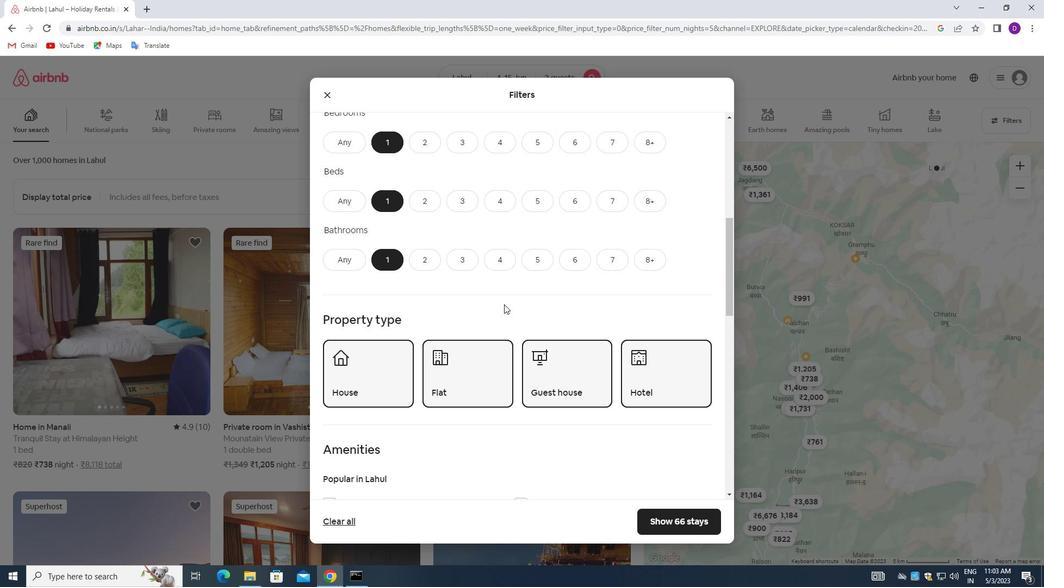 
Action: Mouse scrolled (504, 304) with delta (0, 0)
Screenshot: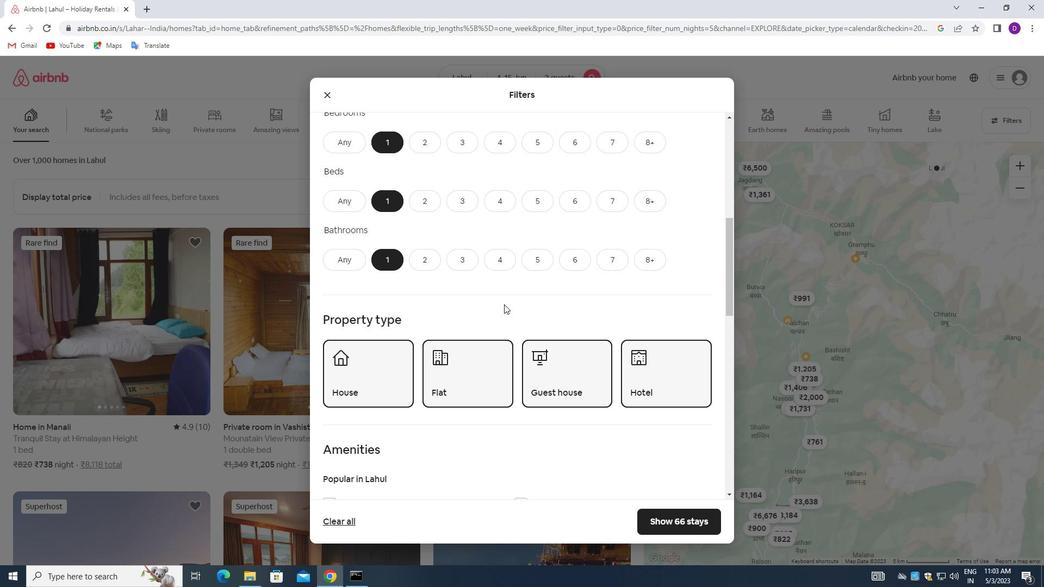 
Action: Mouse moved to (523, 280)
Screenshot: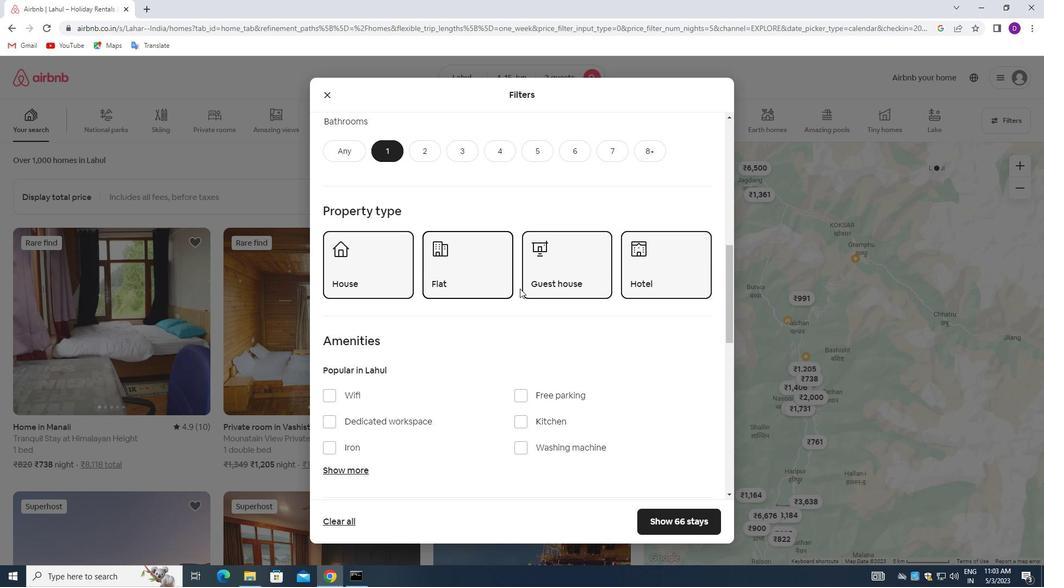 
Action: Mouse scrolled (523, 280) with delta (0, 0)
Screenshot: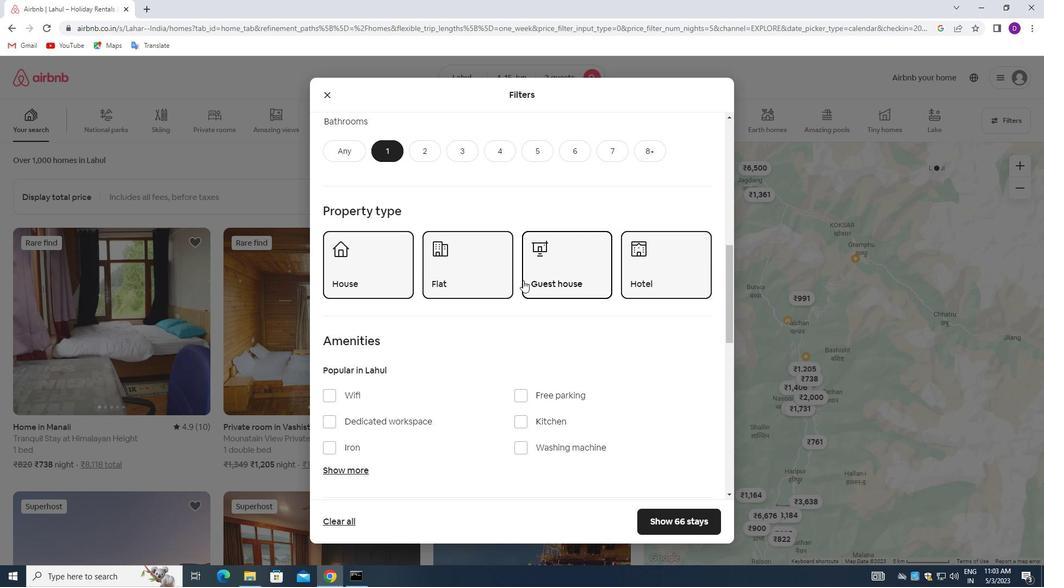 
Action: Mouse moved to (528, 280)
Screenshot: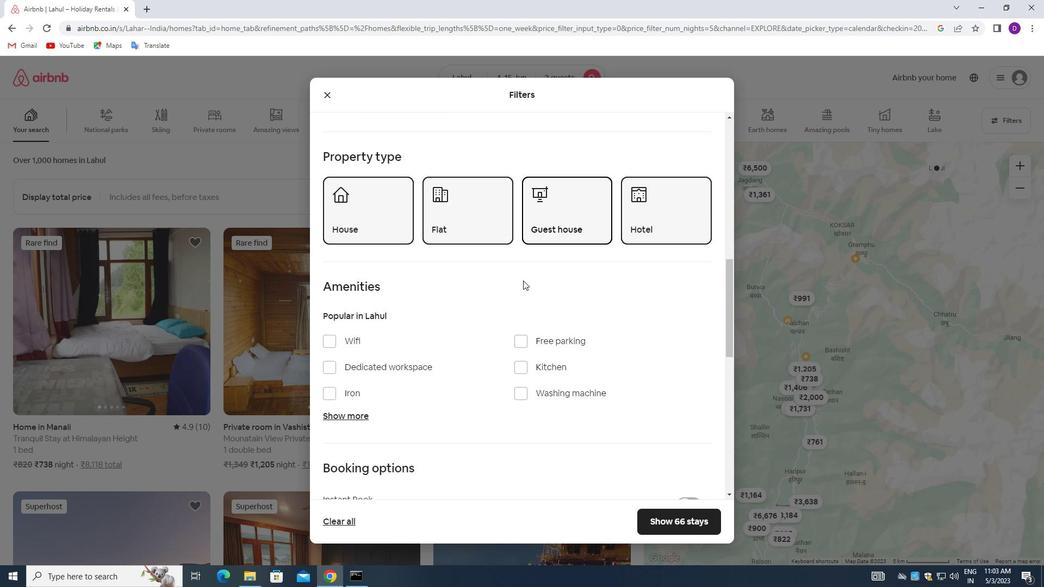 
Action: Mouse scrolled (528, 279) with delta (0, 0)
Screenshot: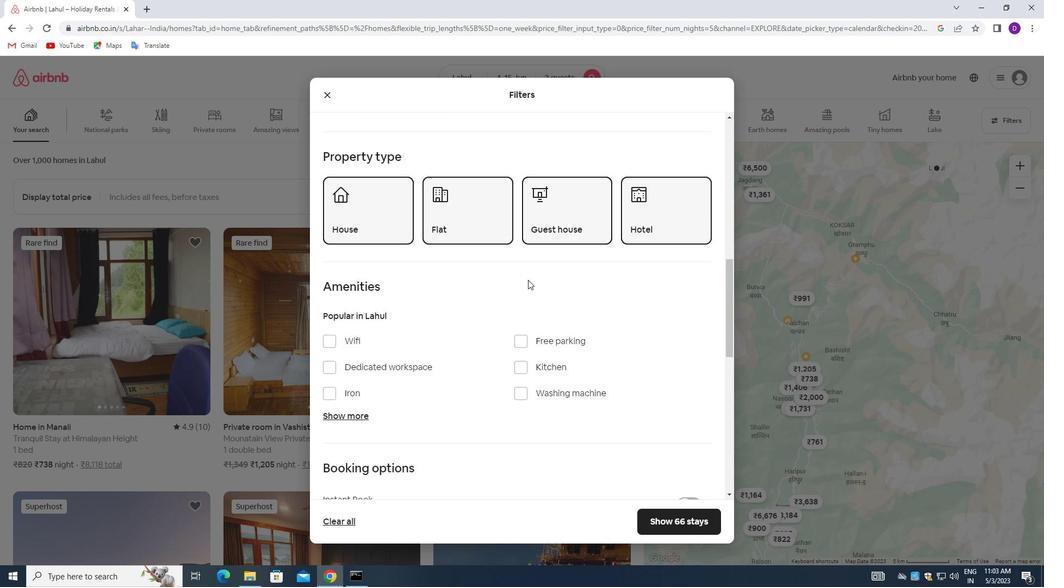 
Action: Mouse moved to (528, 280)
Screenshot: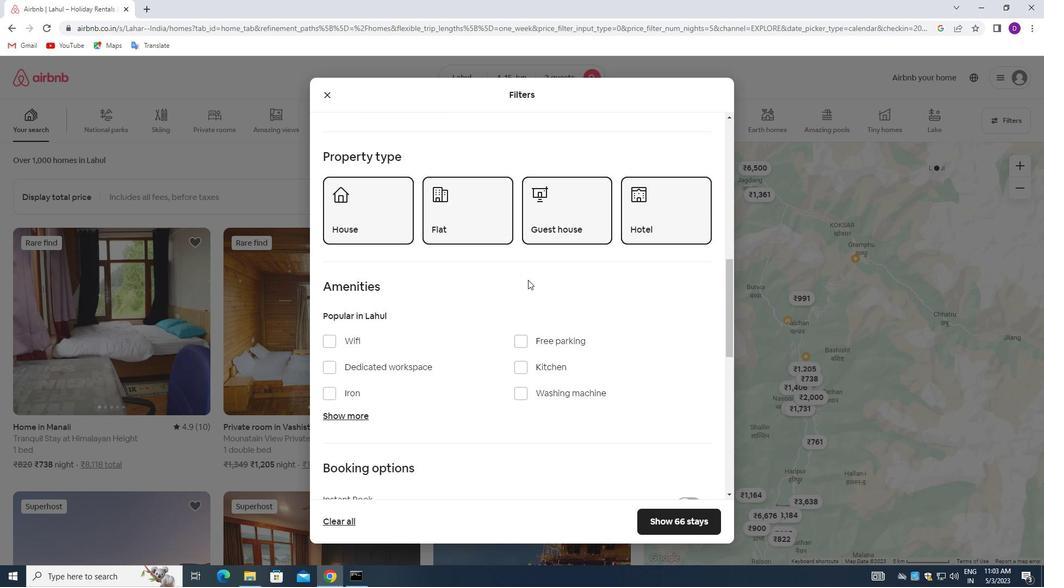 
Action: Mouse scrolled (528, 279) with delta (0, 0)
Screenshot: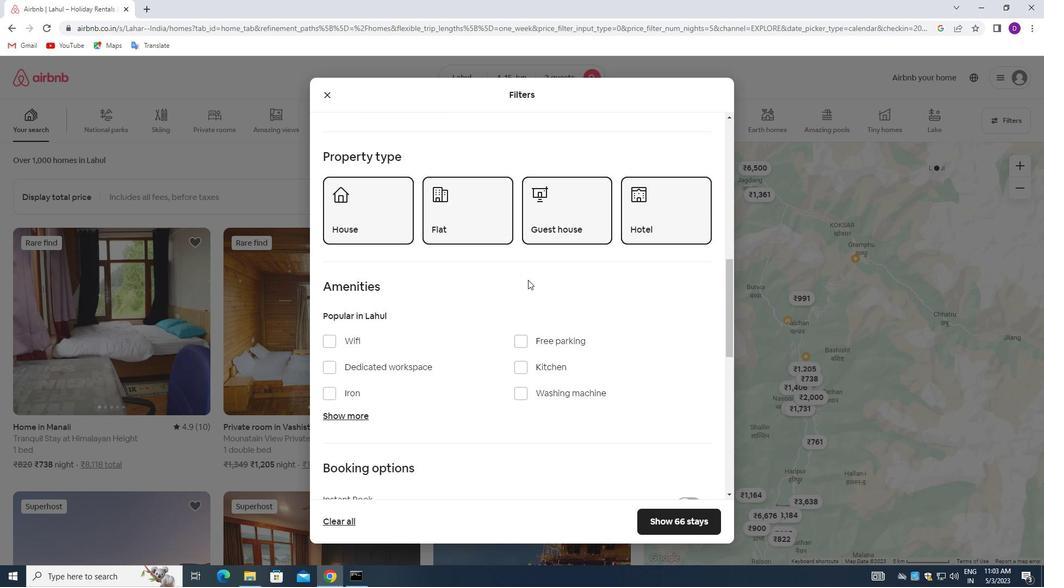 
Action: Mouse scrolled (528, 279) with delta (0, 0)
Screenshot: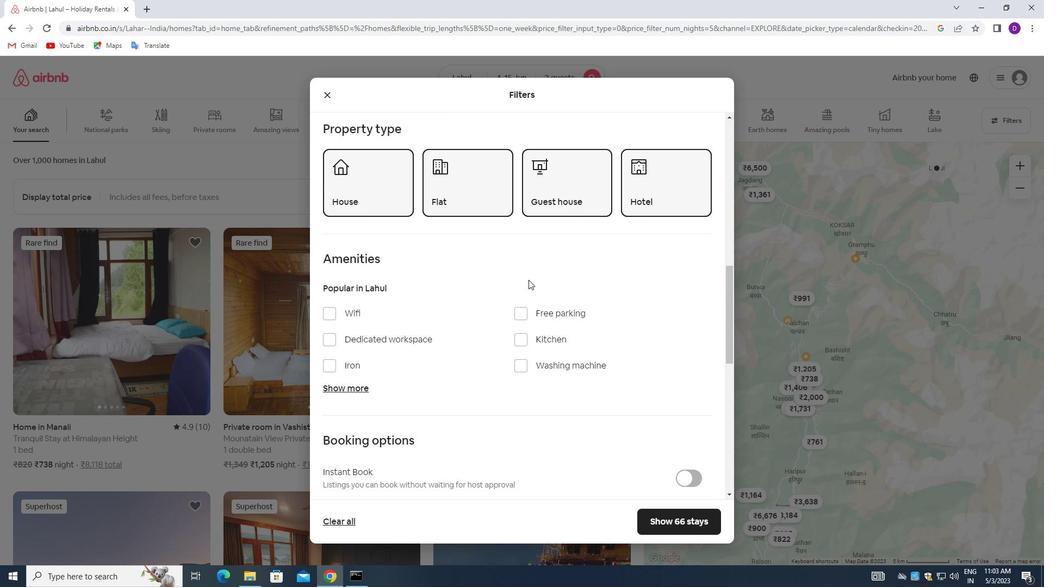 
Action: Mouse scrolled (528, 279) with delta (0, 0)
Screenshot: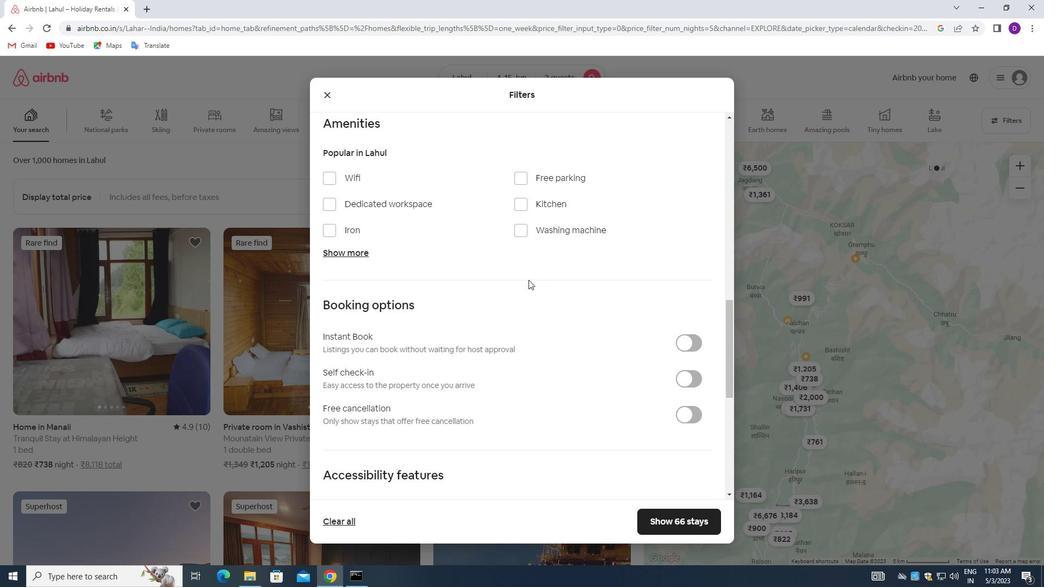 
Action: Mouse moved to (529, 280)
Screenshot: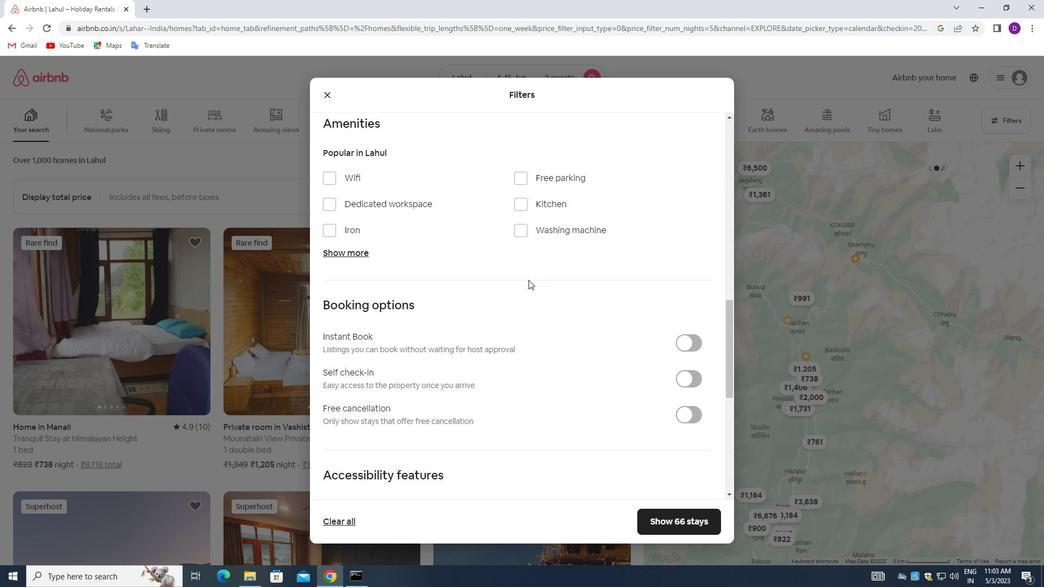 
Action: Mouse scrolled (529, 279) with delta (0, 0)
Screenshot: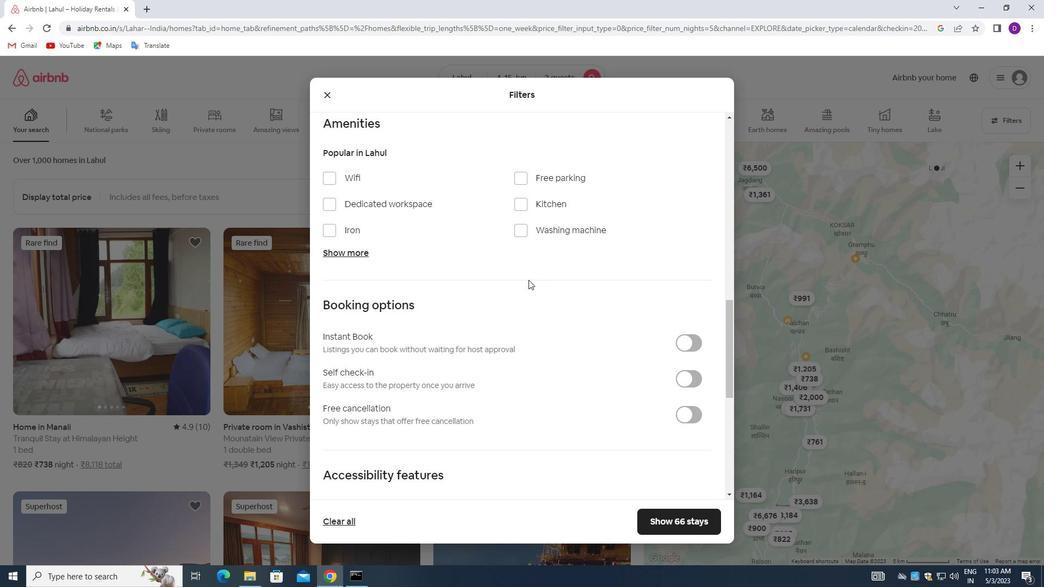 
Action: Mouse moved to (683, 271)
Screenshot: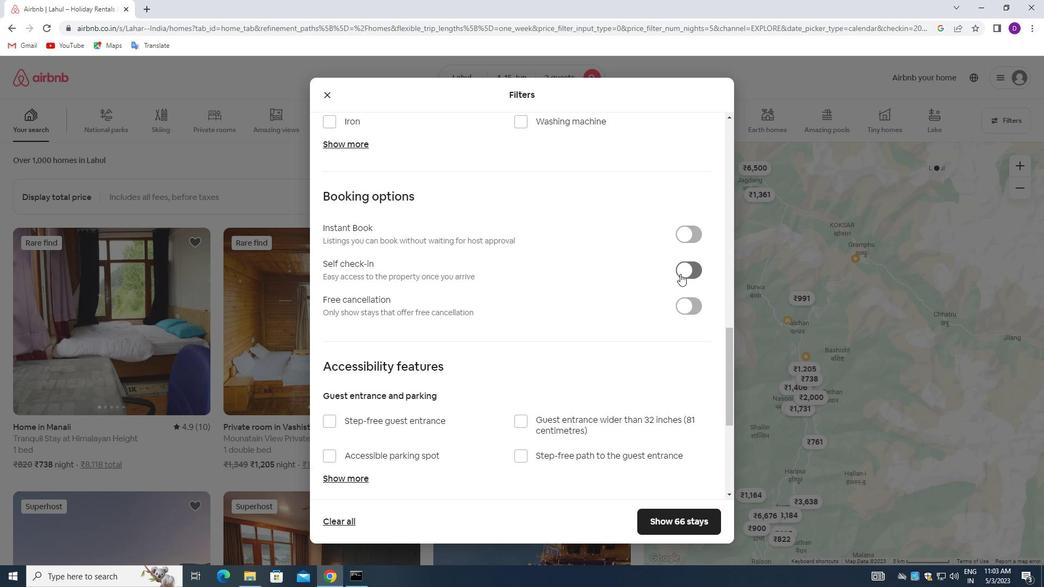 
Action: Mouse pressed left at (683, 271)
Screenshot: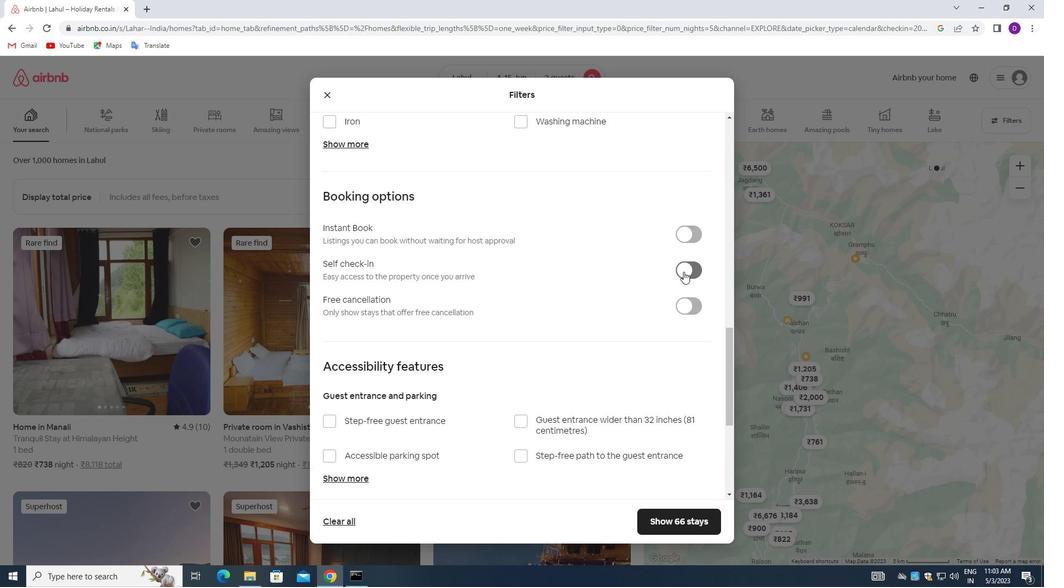 
Action: Mouse moved to (474, 346)
Screenshot: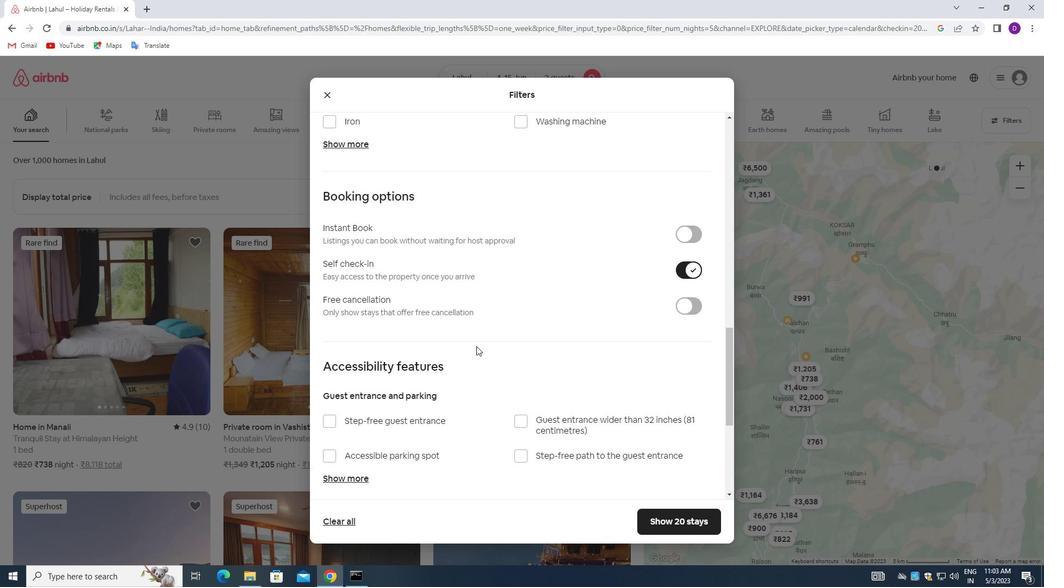 
Action: Mouse scrolled (474, 345) with delta (0, 0)
Screenshot: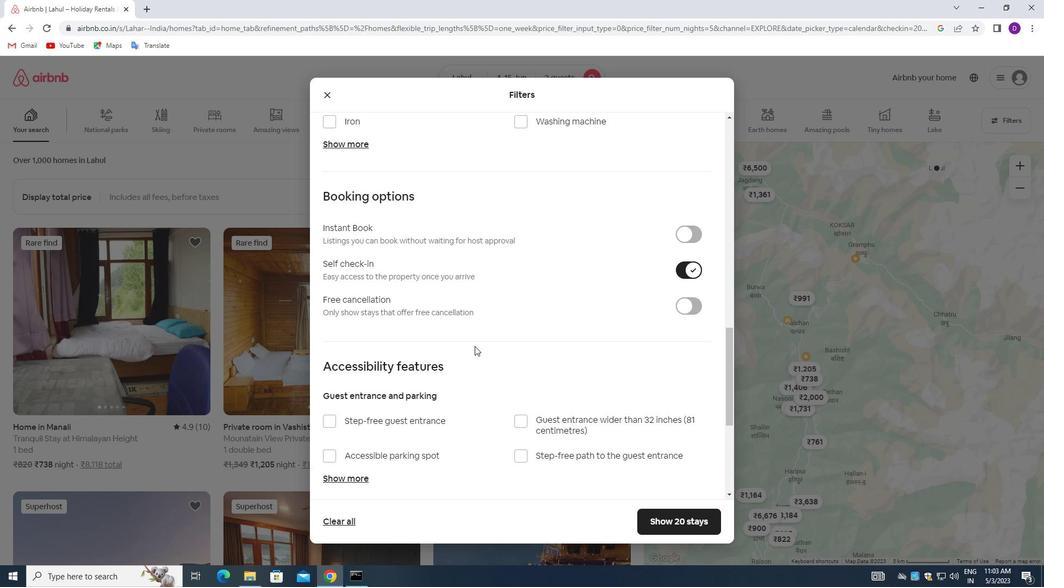 
Action: Mouse moved to (474, 345)
Screenshot: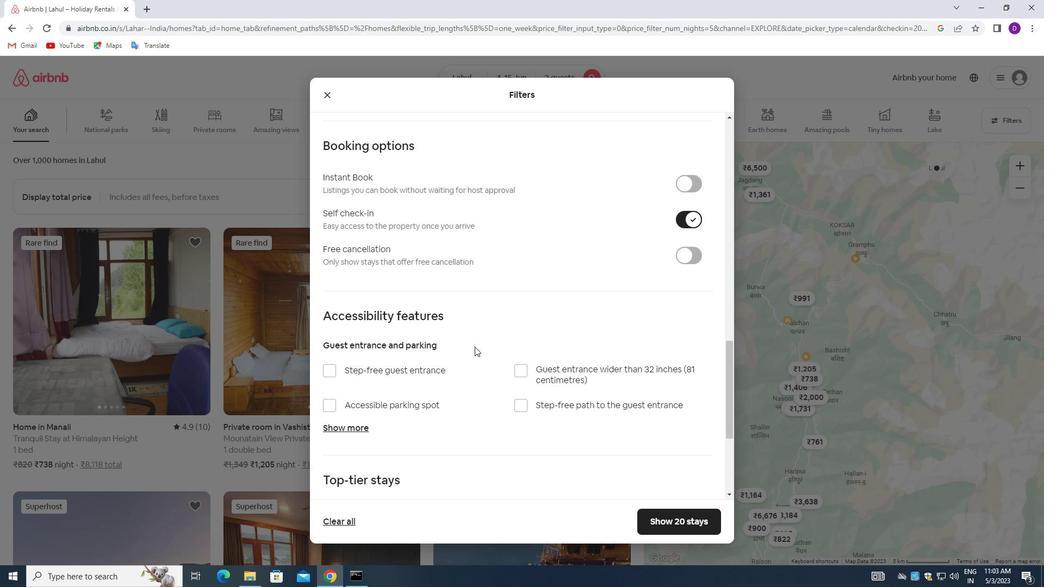 
Action: Mouse scrolled (474, 345) with delta (0, 0)
Screenshot: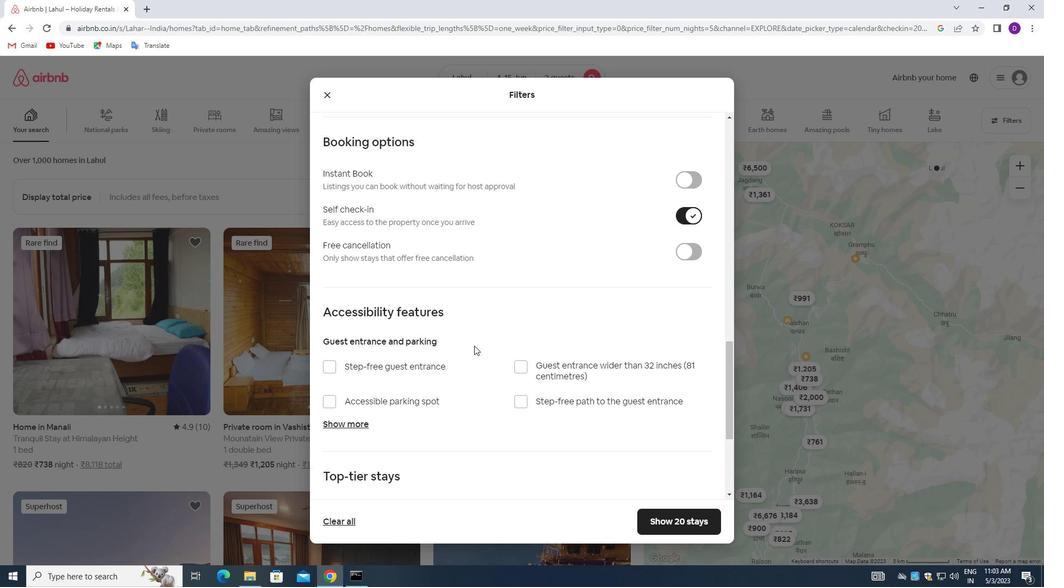 
Action: Mouse scrolled (474, 345) with delta (0, 0)
Screenshot: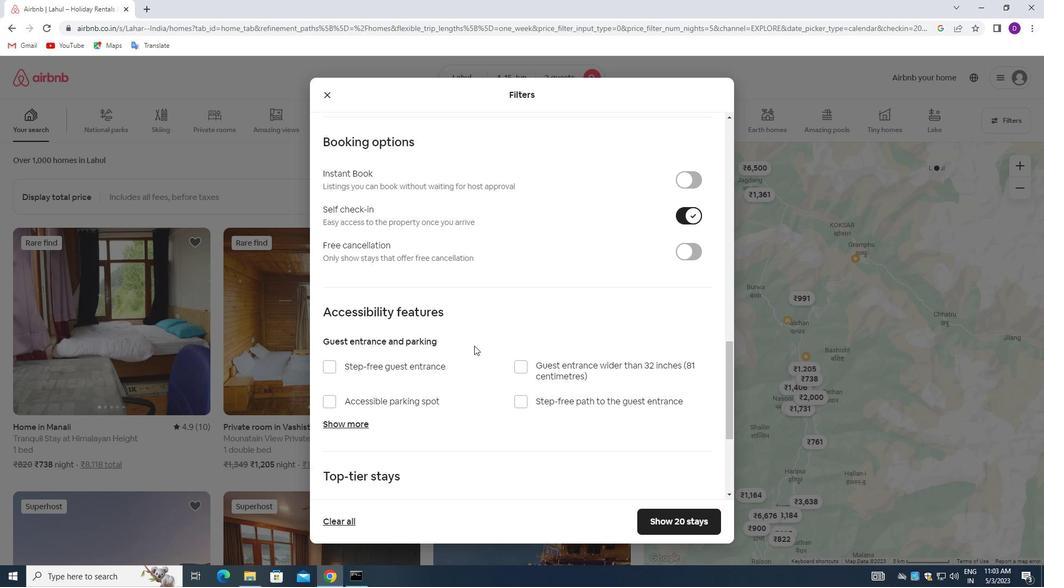 
Action: Mouse scrolled (474, 345) with delta (0, 0)
Screenshot: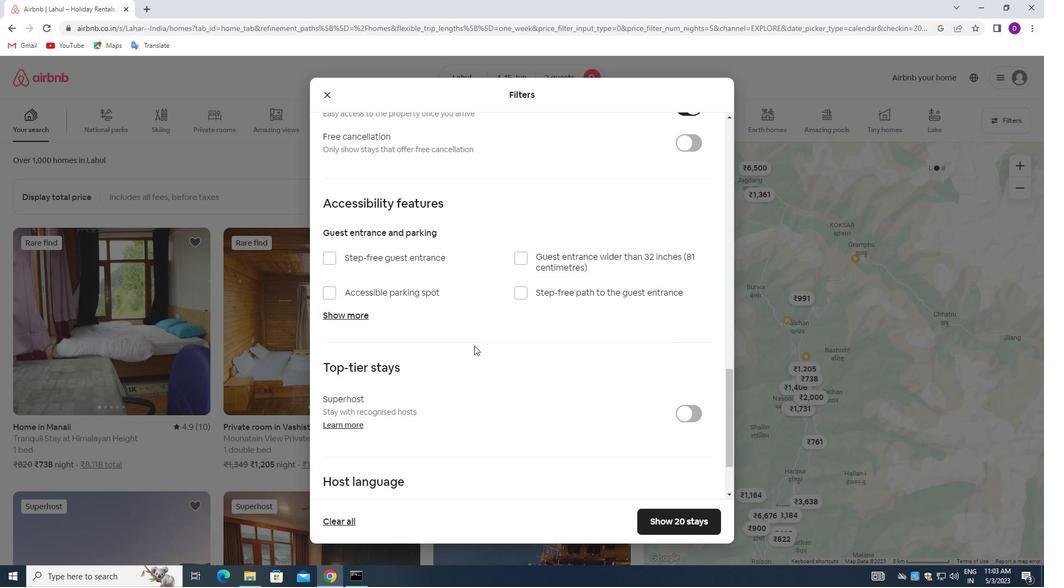 
Action: Mouse scrolled (474, 345) with delta (0, 0)
Screenshot: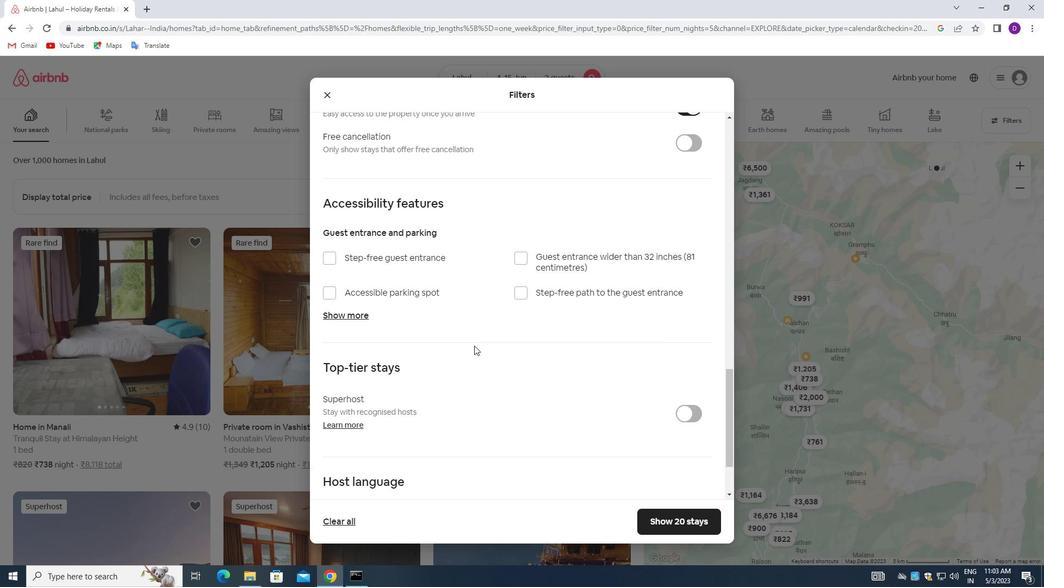 
Action: Mouse scrolled (474, 345) with delta (0, 0)
Screenshot: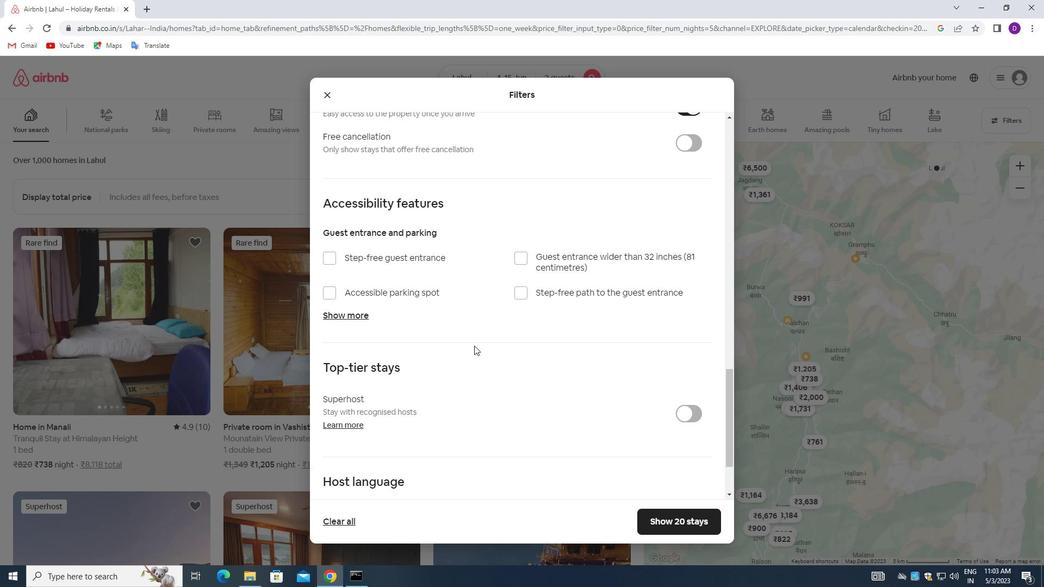 
Action: Mouse moved to (473, 345)
Screenshot: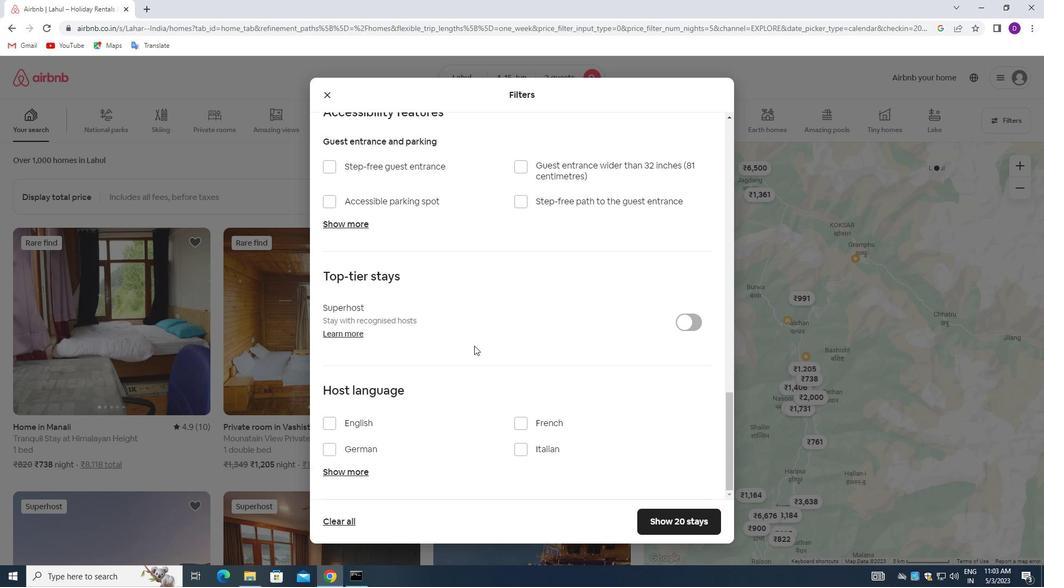 
Action: Mouse scrolled (473, 345) with delta (0, 0)
Screenshot: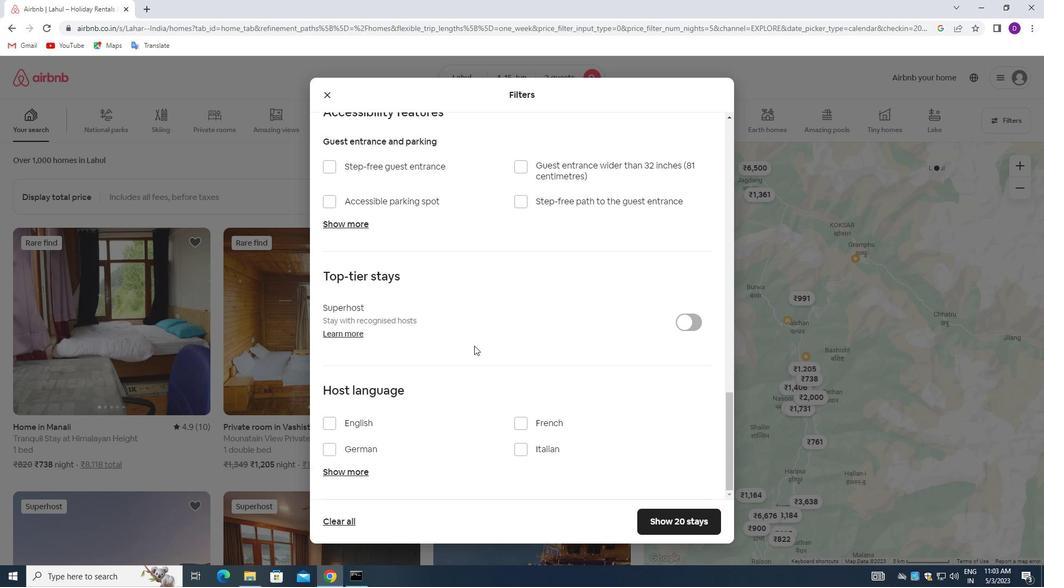 
Action: Mouse moved to (473, 349)
Screenshot: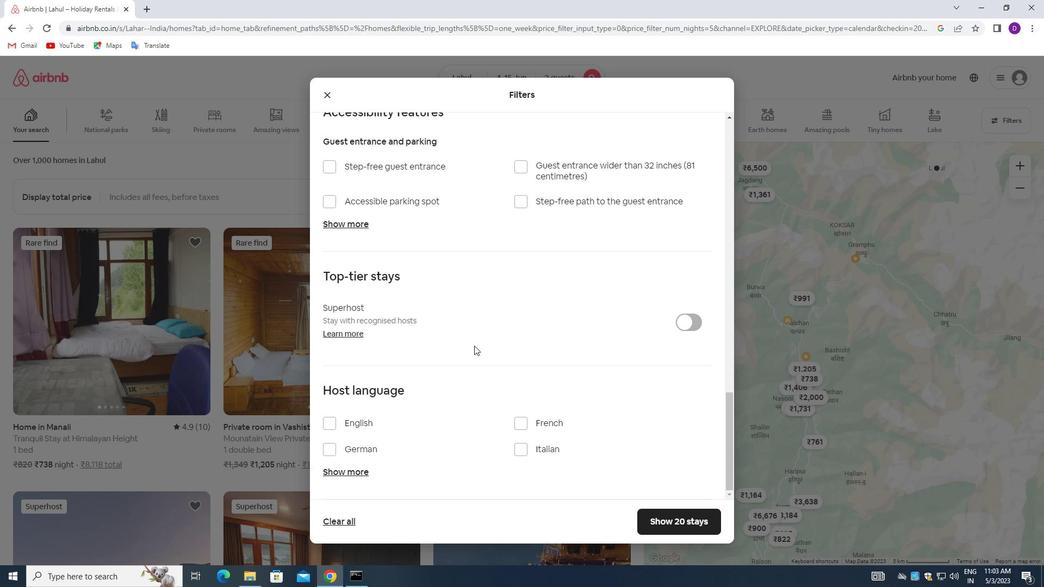 
Action: Mouse scrolled (473, 348) with delta (0, 0)
Screenshot: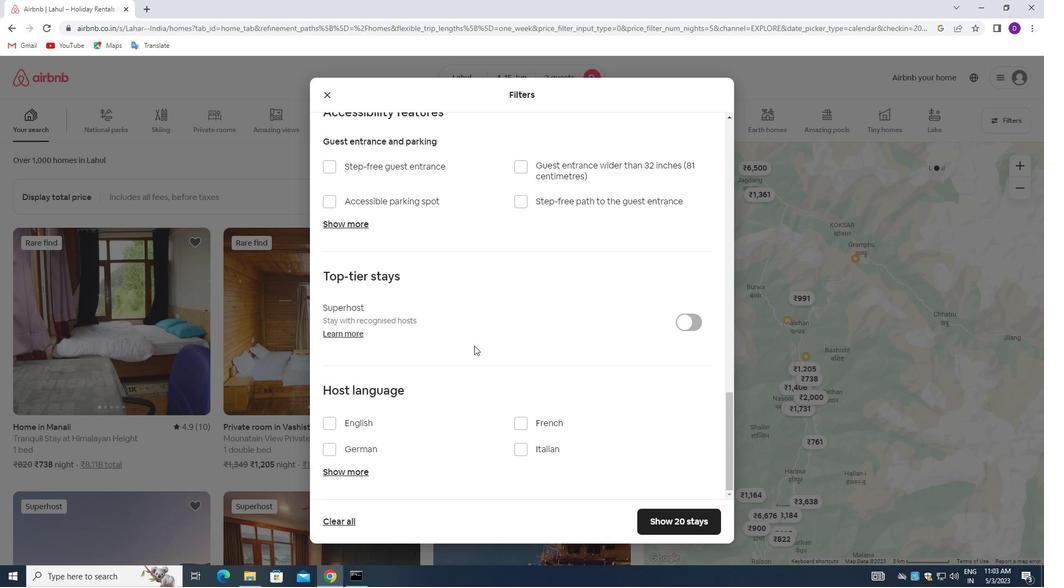 
Action: Mouse moved to (468, 356)
Screenshot: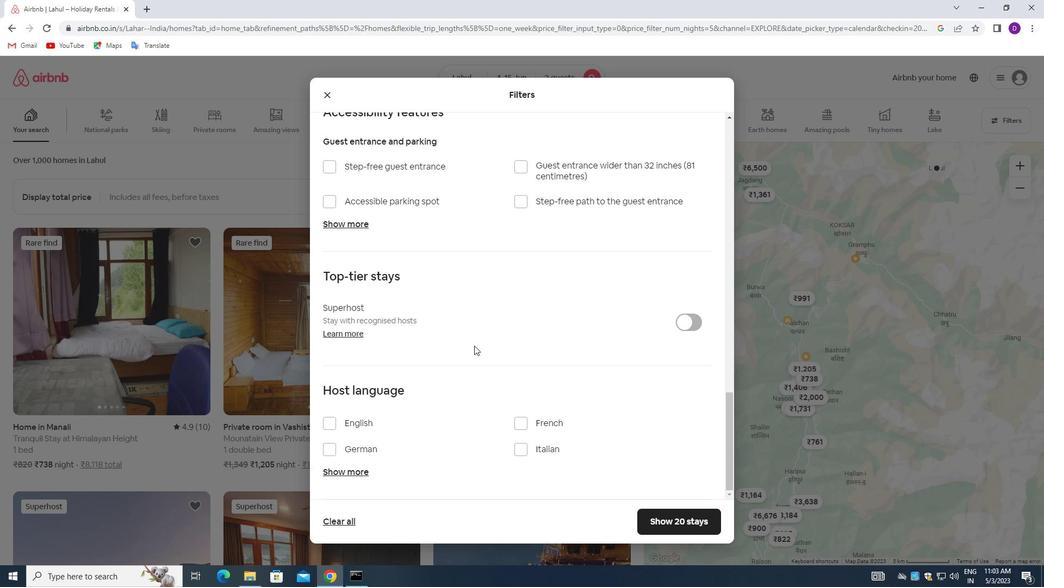 
Action: Mouse scrolled (468, 355) with delta (0, 0)
Screenshot: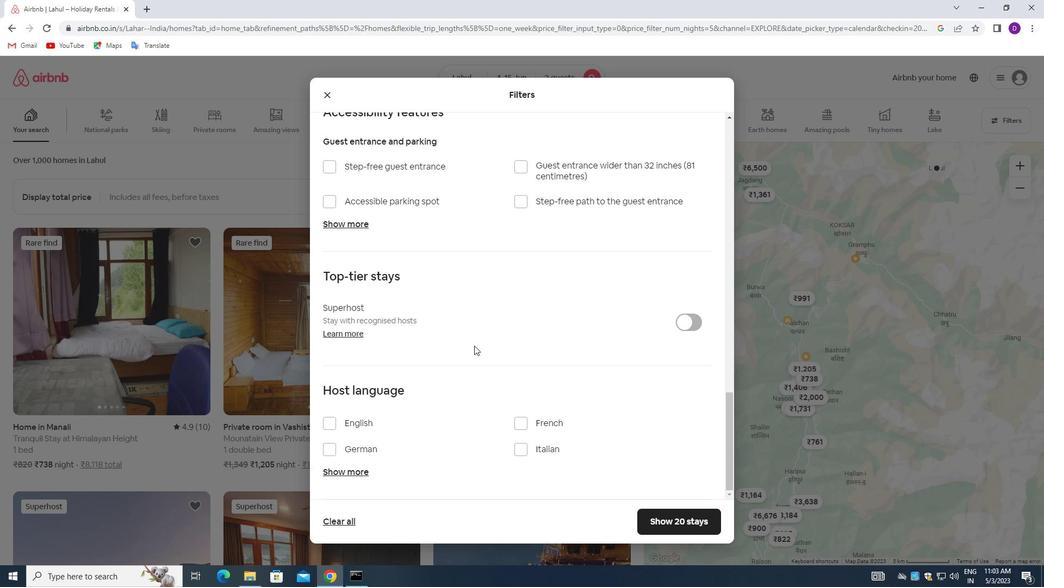 
Action: Mouse moved to (329, 426)
Screenshot: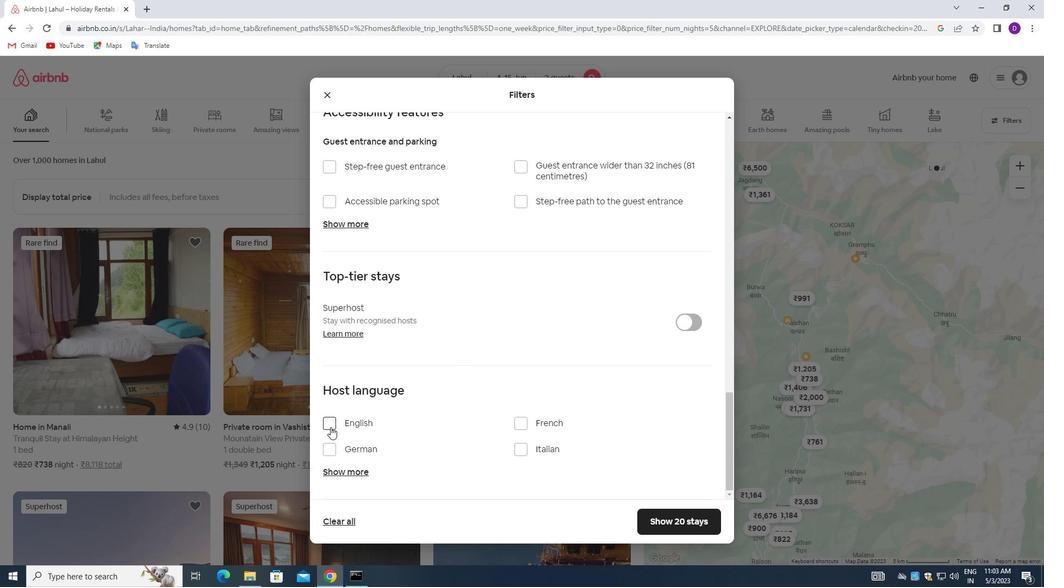 
Action: Mouse pressed left at (329, 426)
Screenshot: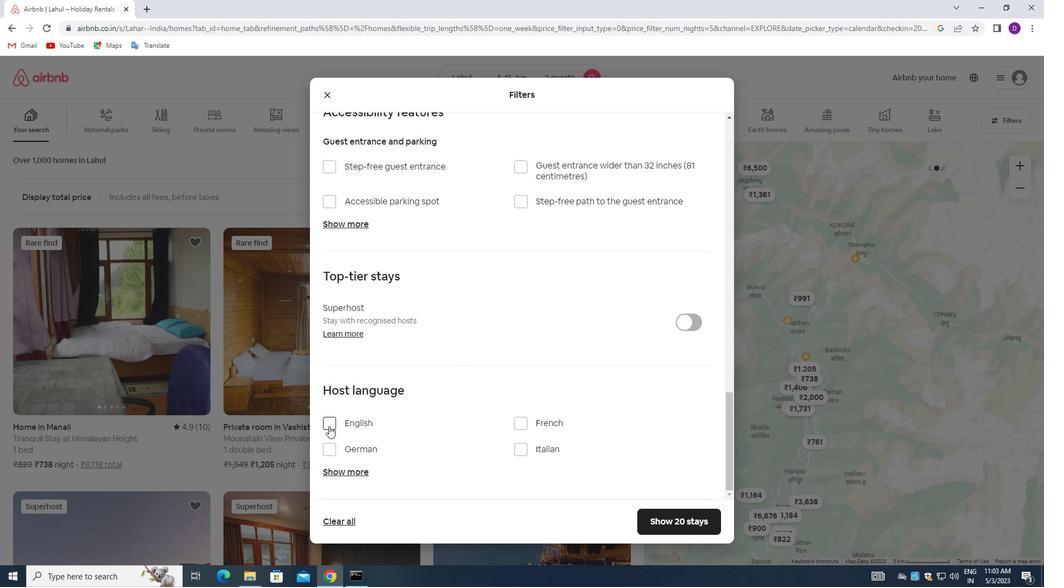 
Action: Mouse moved to (657, 519)
Screenshot: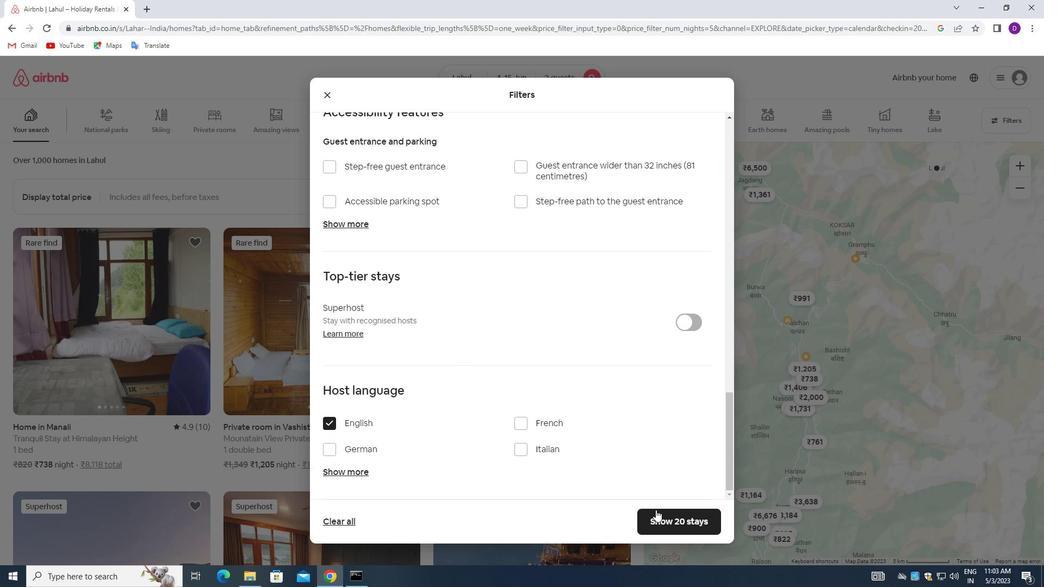 
Action: Mouse pressed left at (657, 519)
Screenshot: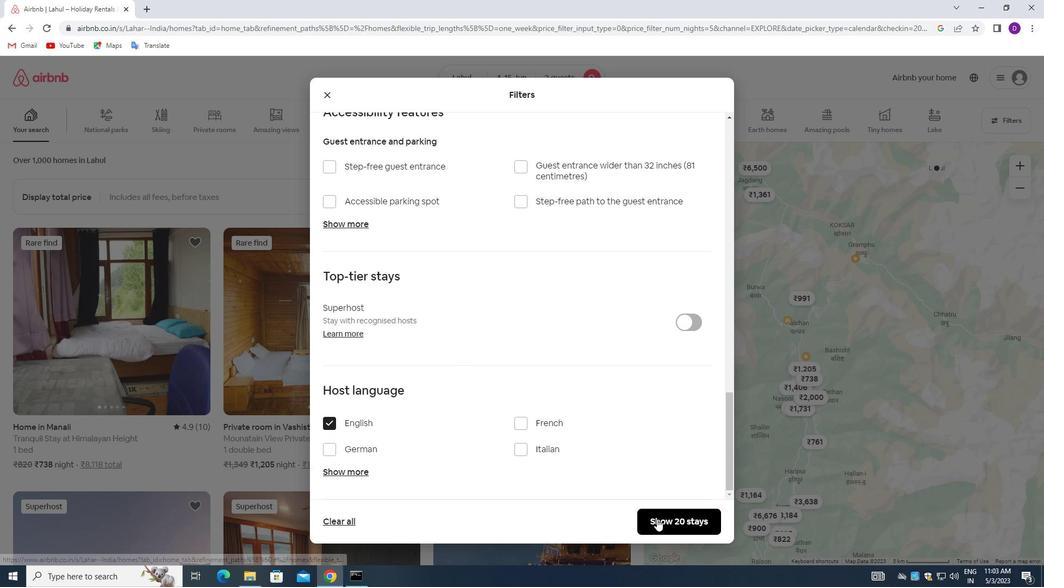 
Action: Mouse moved to (655, 367)
Screenshot: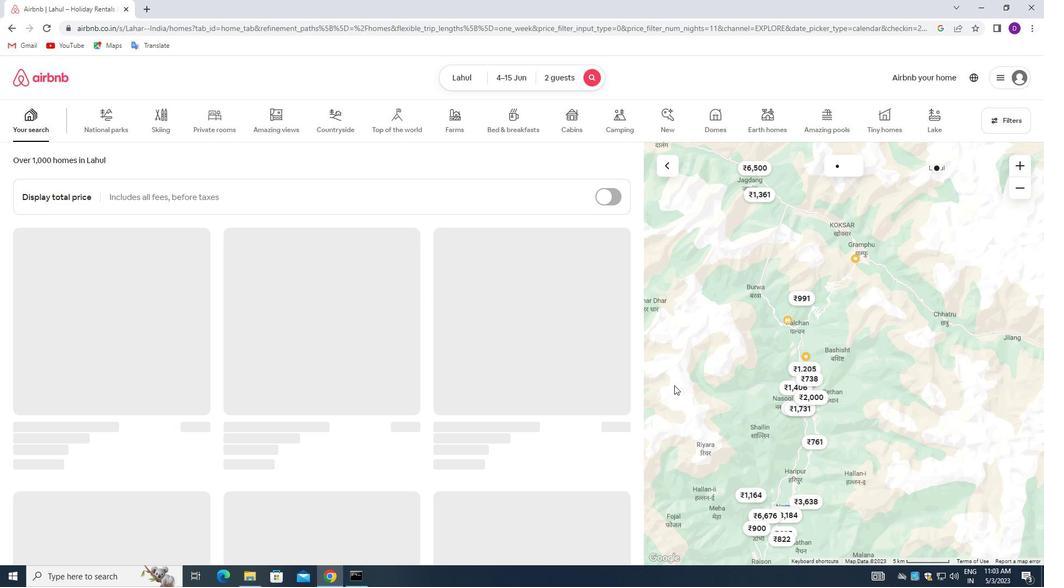 
